 Task: Search one way flight ticket for 5 adults, 2 children, 1 infant in seat and 1 infant on lap in economy from Burlington: Burlington International Airport to New Bern: Coastal Carolina Regional Airport (was Craven County Regional) on 8-4-2023. Choice of flights is Alaska. Number of bags: 2 carry on bags. Price is upto 78000. Outbound departure time preference is 11:15.
Action: Mouse moved to (248, 311)
Screenshot: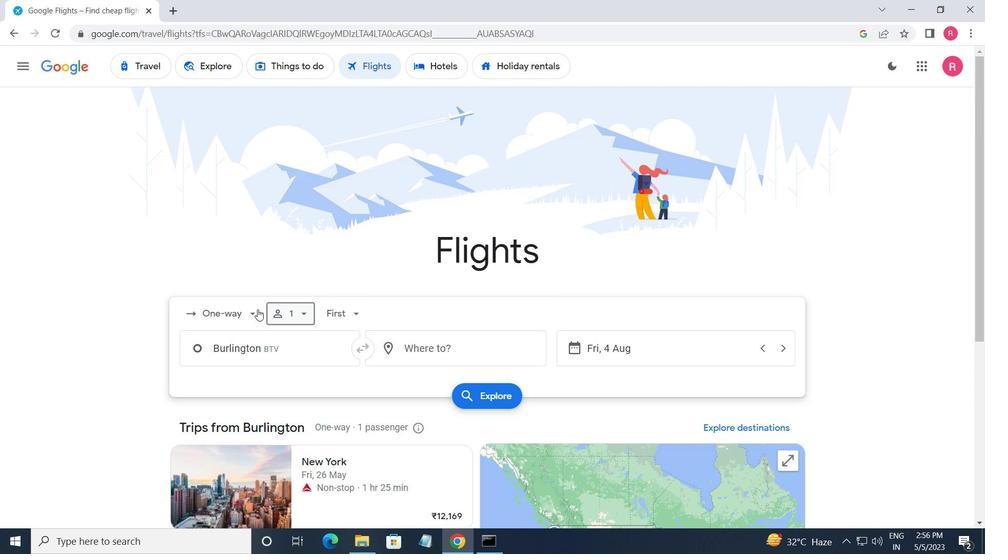 
Action: Mouse pressed left at (248, 311)
Screenshot: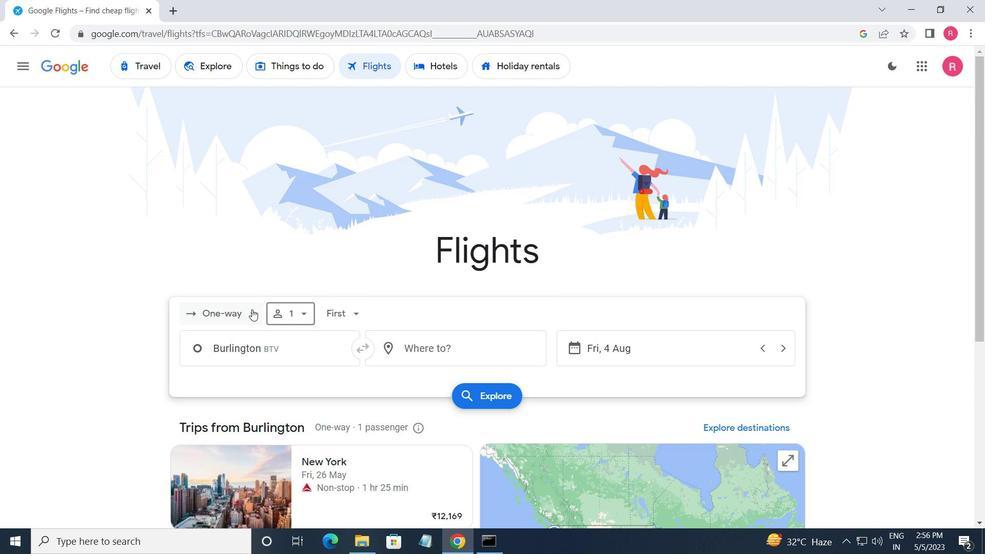 
Action: Mouse moved to (252, 370)
Screenshot: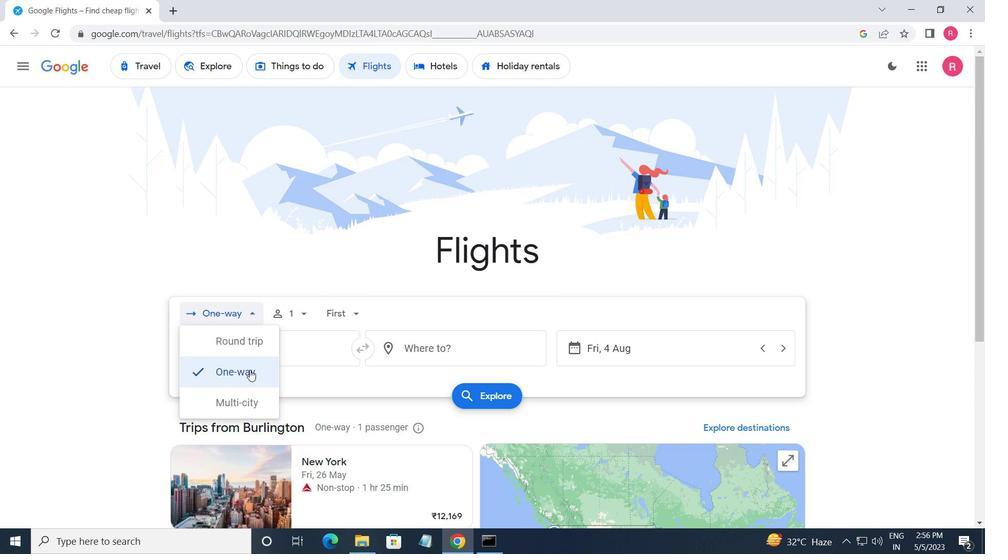 
Action: Mouse pressed left at (252, 370)
Screenshot: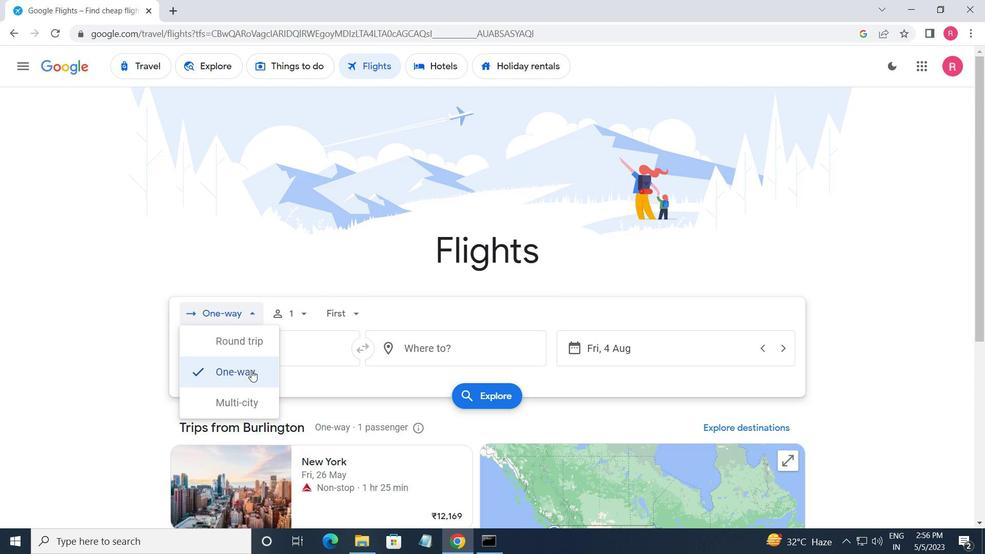 
Action: Mouse moved to (289, 315)
Screenshot: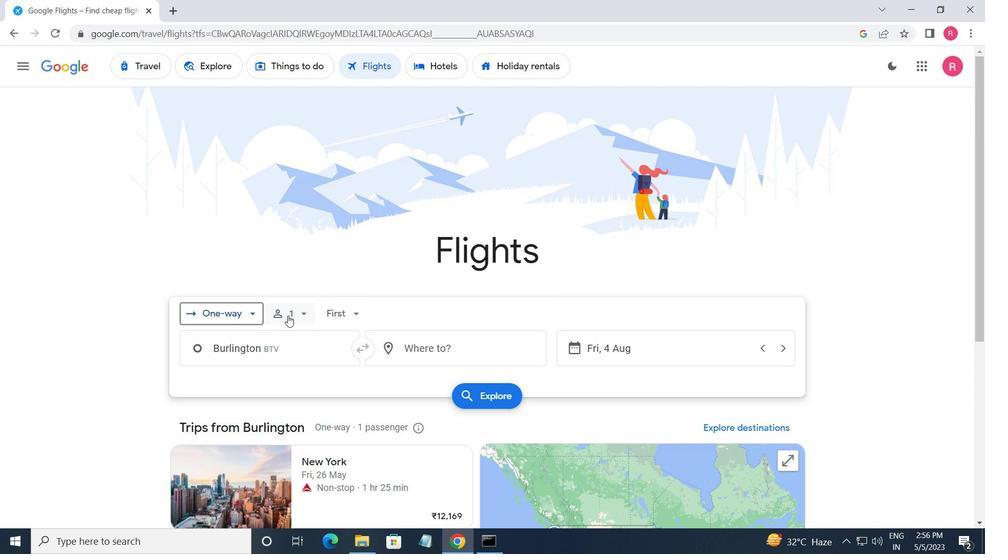 
Action: Mouse pressed left at (289, 315)
Screenshot: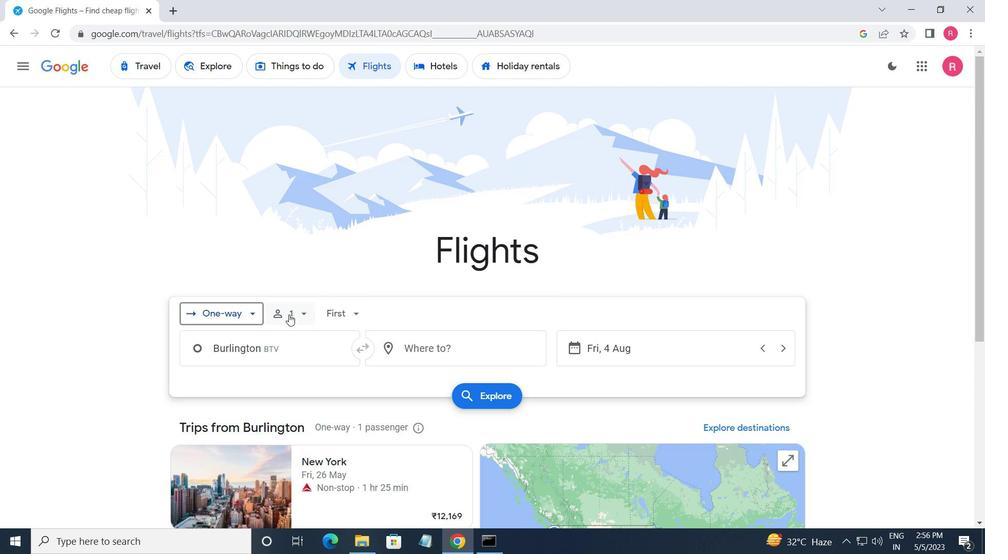 
Action: Mouse moved to (408, 347)
Screenshot: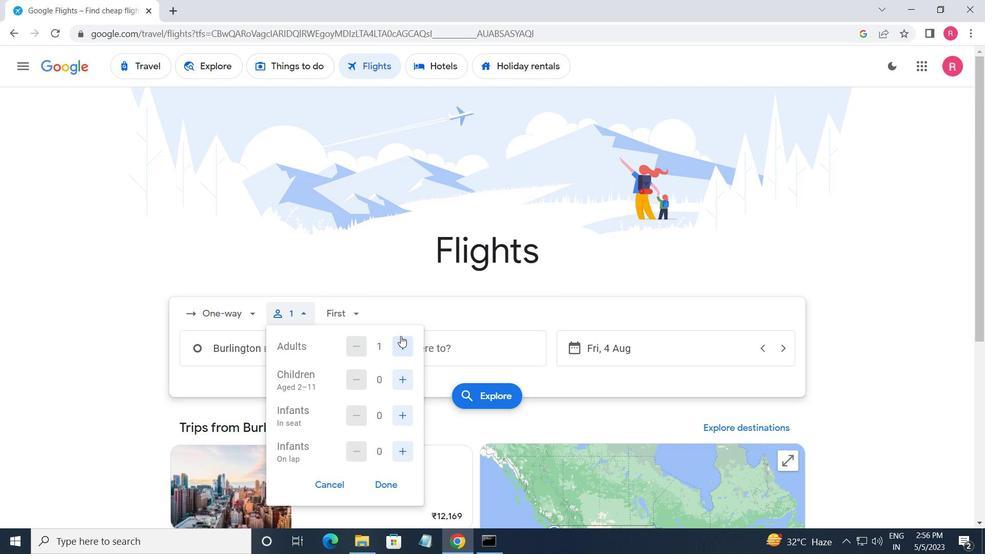 
Action: Mouse pressed left at (408, 347)
Screenshot: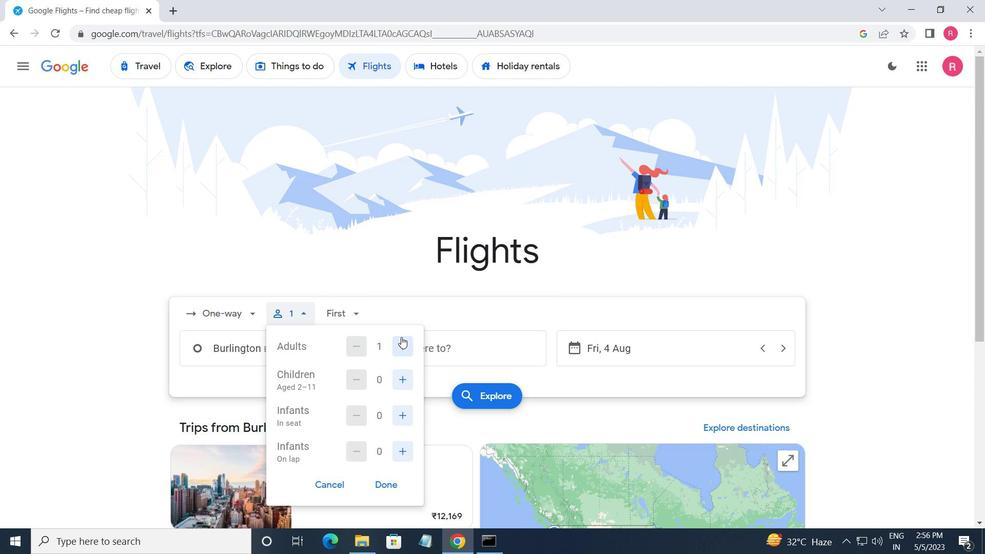 
Action: Mouse pressed left at (408, 347)
Screenshot: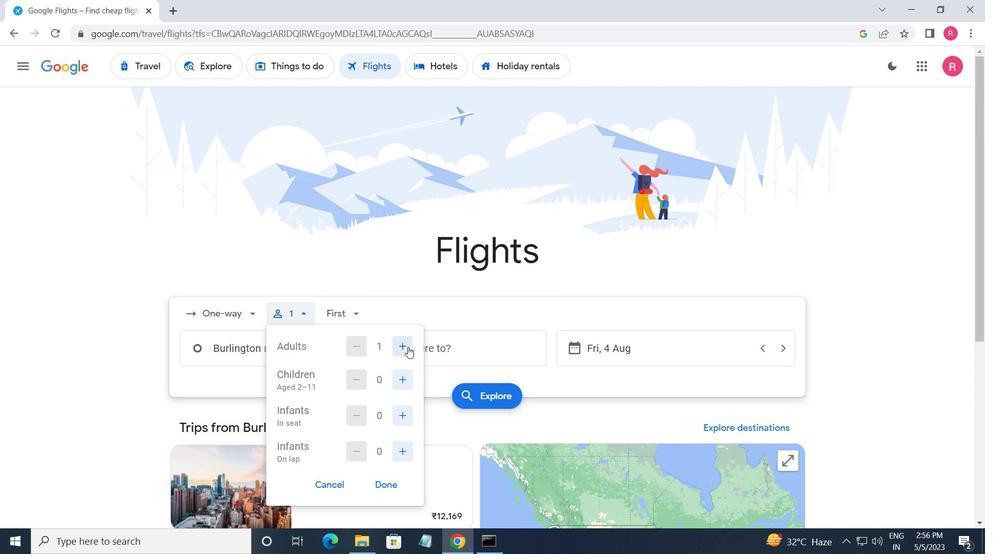 
Action: Mouse pressed left at (408, 347)
Screenshot: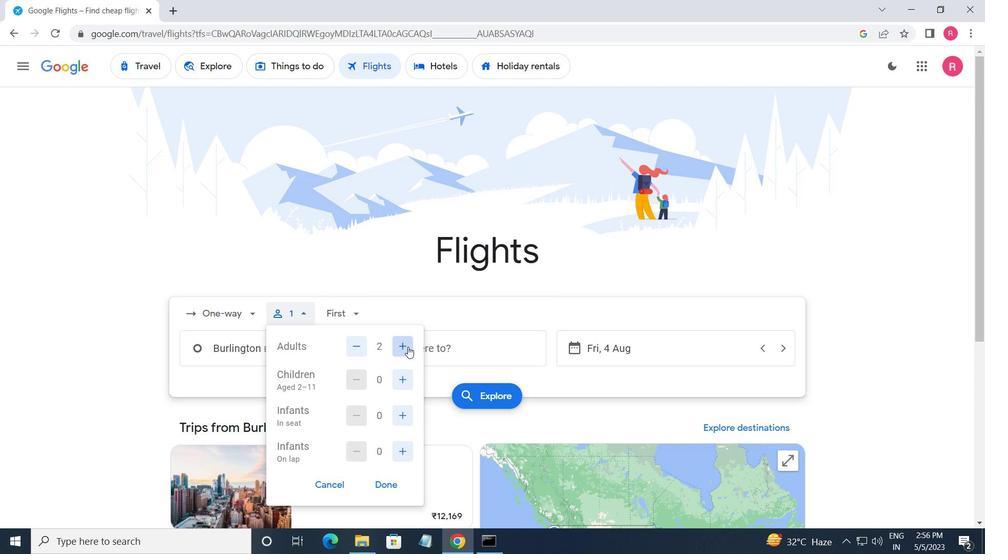
Action: Mouse pressed left at (408, 347)
Screenshot: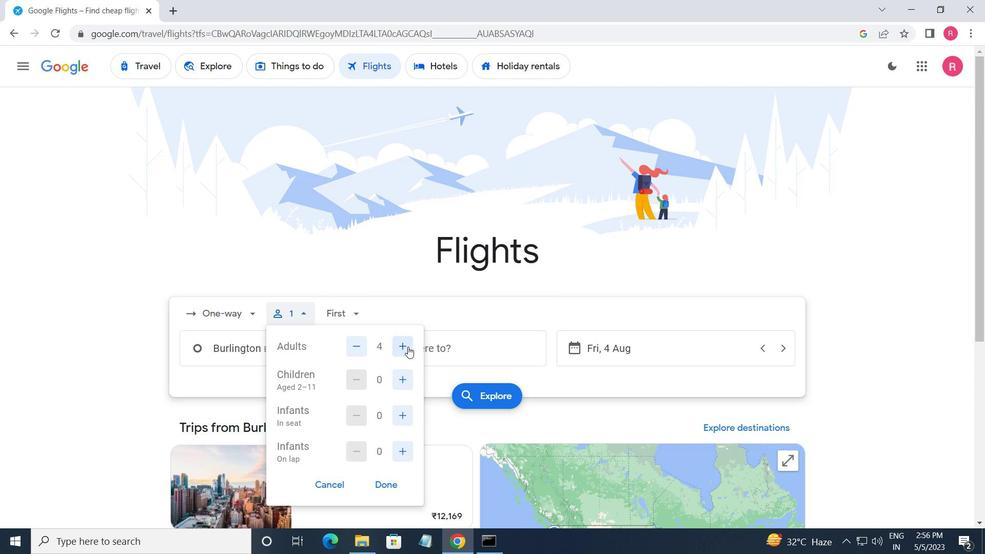 
Action: Mouse moved to (398, 381)
Screenshot: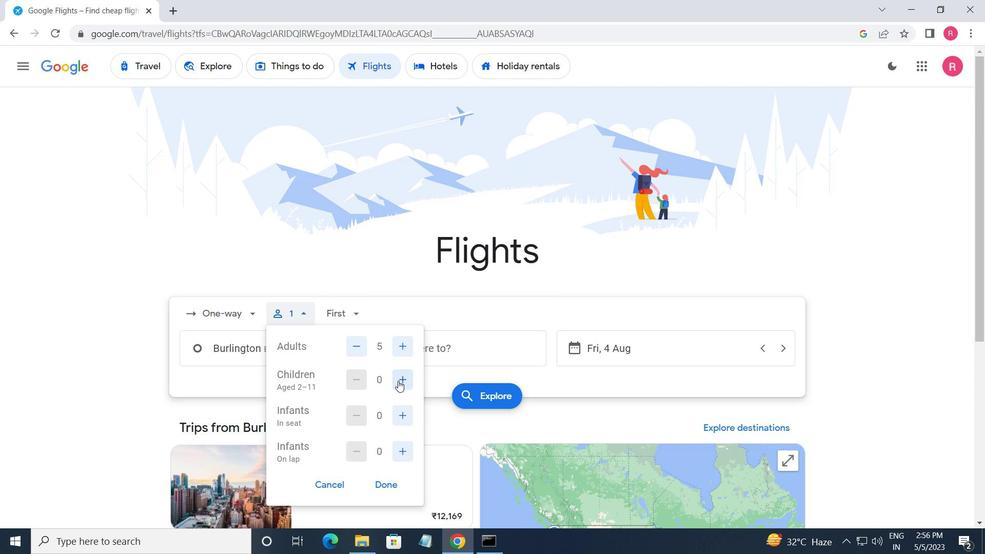 
Action: Mouse pressed left at (398, 381)
Screenshot: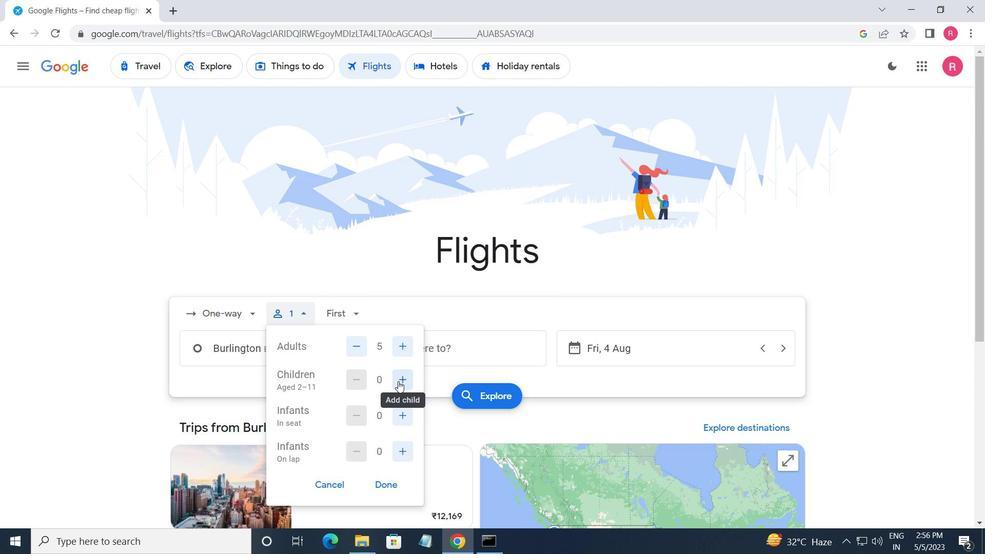 
Action: Mouse pressed left at (398, 381)
Screenshot: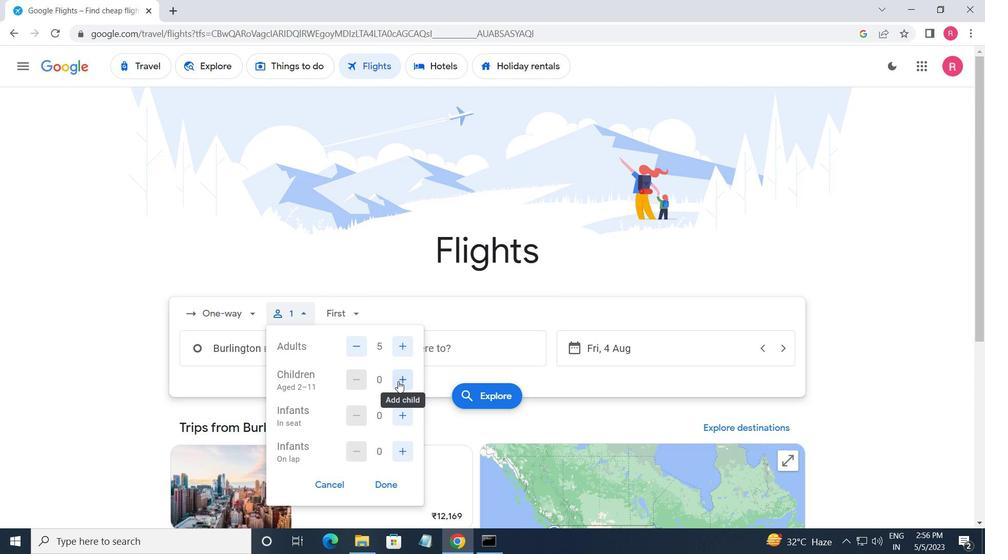 
Action: Mouse moved to (398, 417)
Screenshot: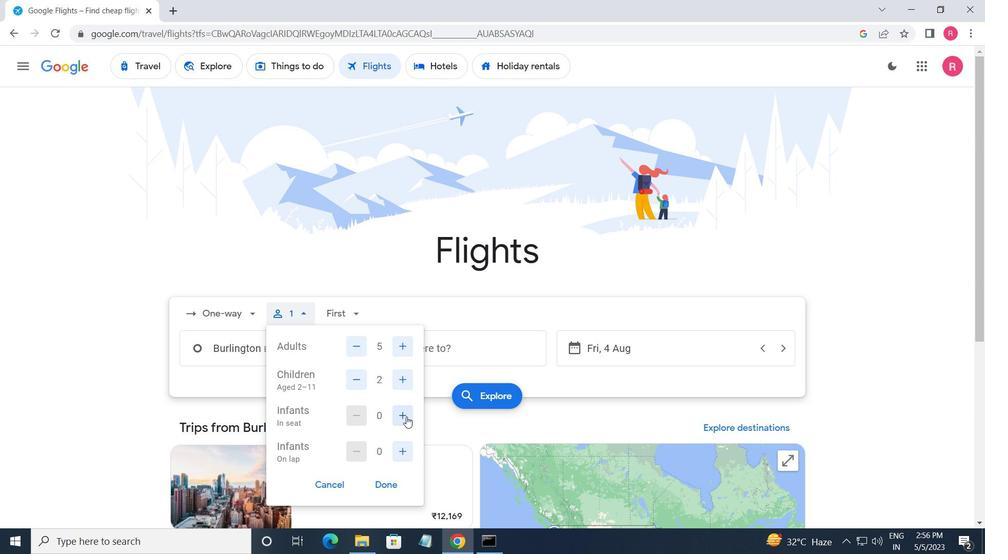 
Action: Mouse pressed left at (398, 417)
Screenshot: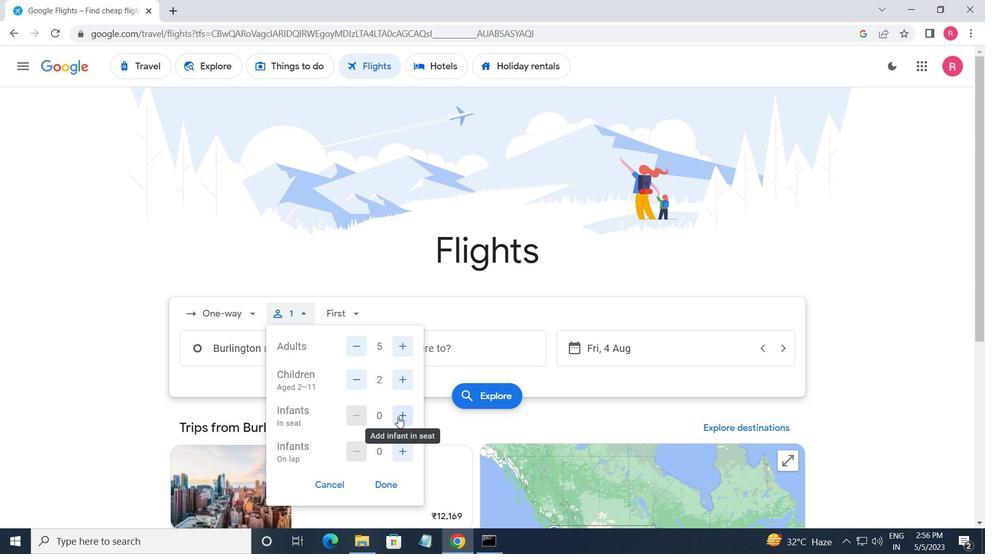 
Action: Mouse moved to (400, 455)
Screenshot: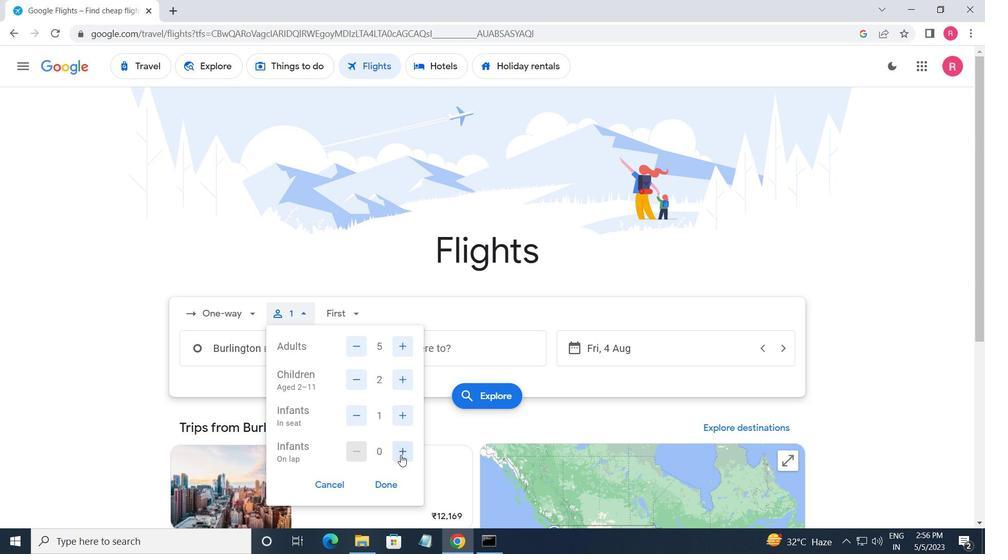 
Action: Mouse pressed left at (400, 455)
Screenshot: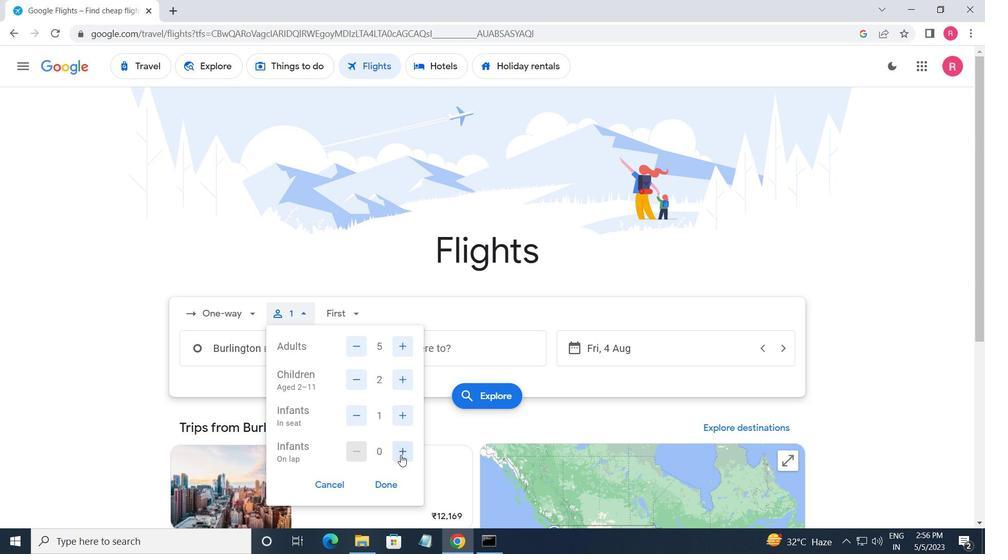 
Action: Mouse moved to (390, 481)
Screenshot: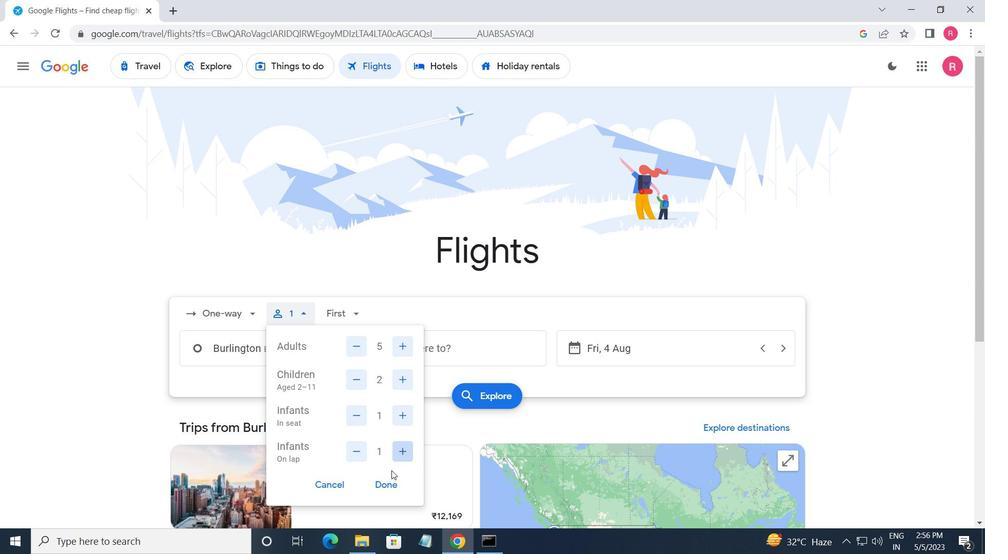 
Action: Mouse pressed left at (390, 481)
Screenshot: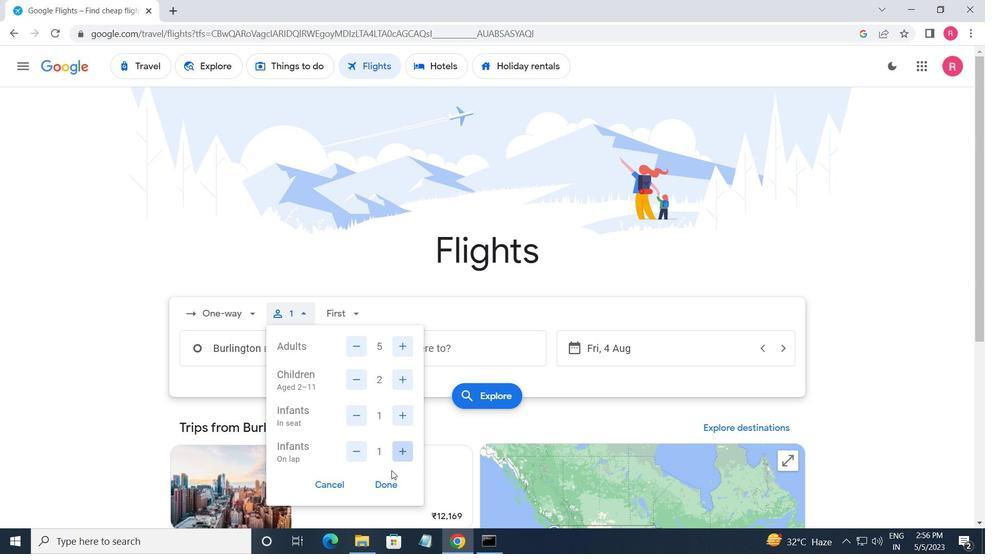 
Action: Mouse moved to (349, 320)
Screenshot: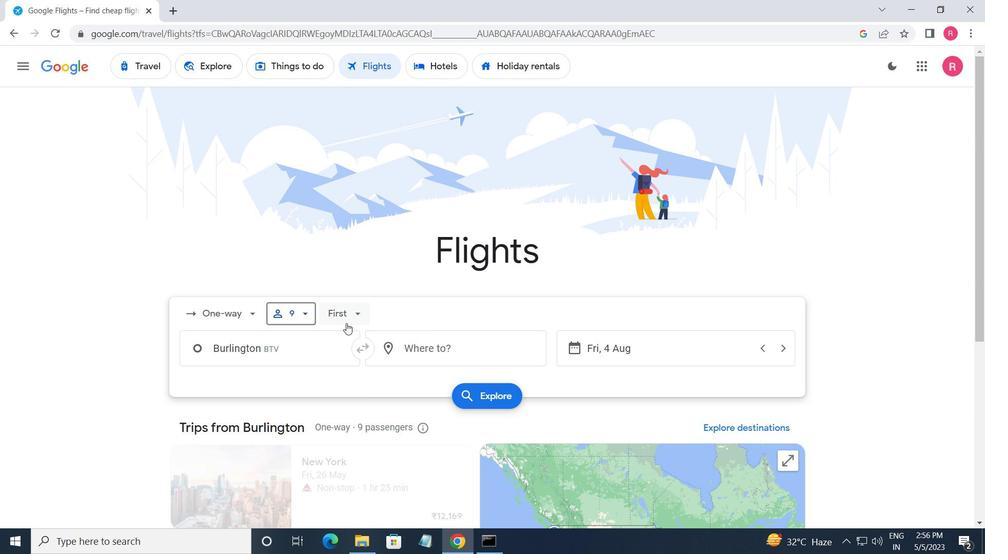 
Action: Mouse pressed left at (349, 320)
Screenshot: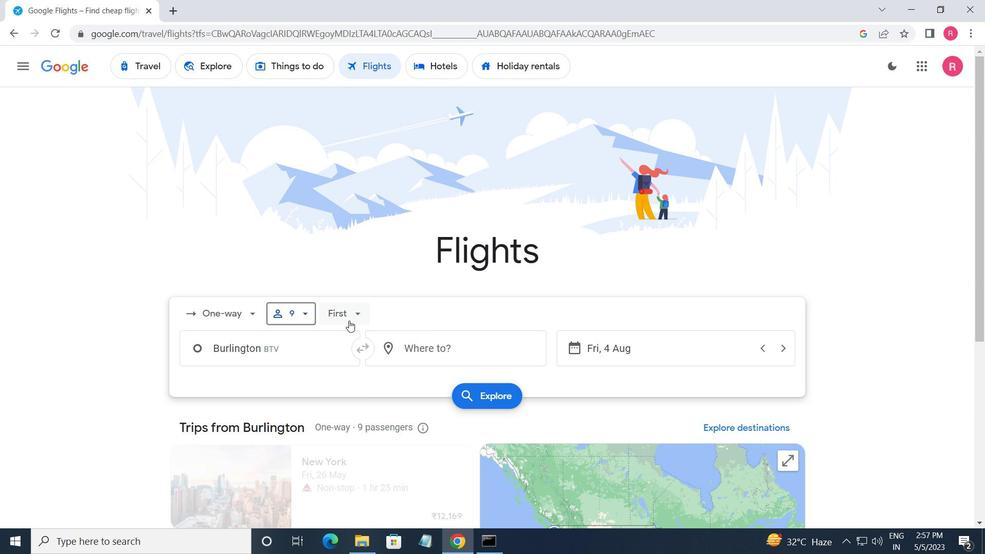 
Action: Mouse moved to (367, 335)
Screenshot: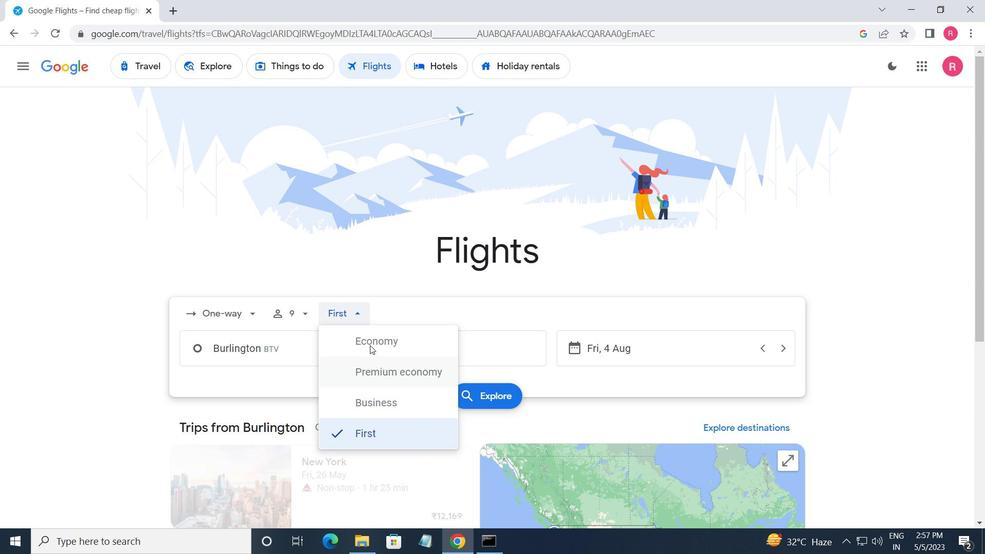 
Action: Mouse pressed left at (367, 335)
Screenshot: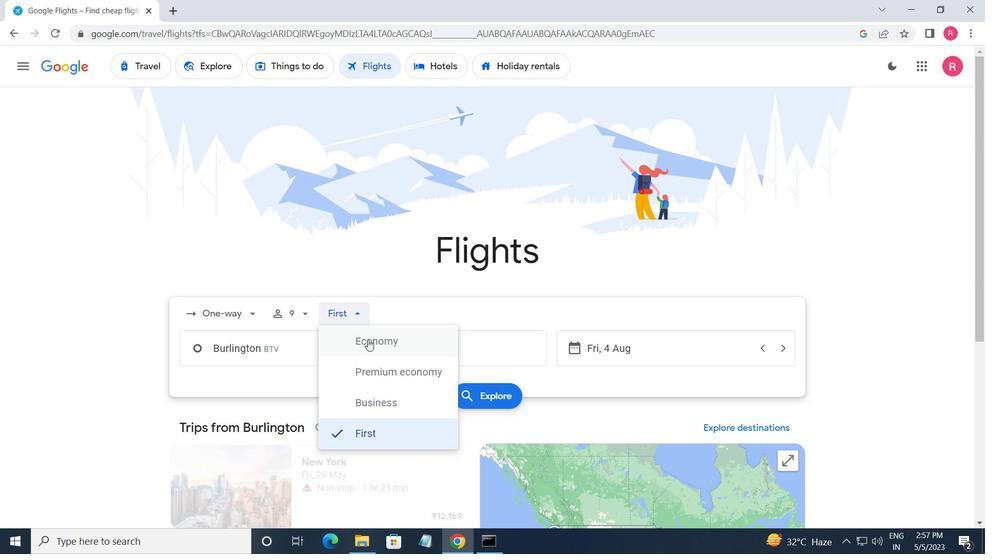 
Action: Mouse moved to (317, 351)
Screenshot: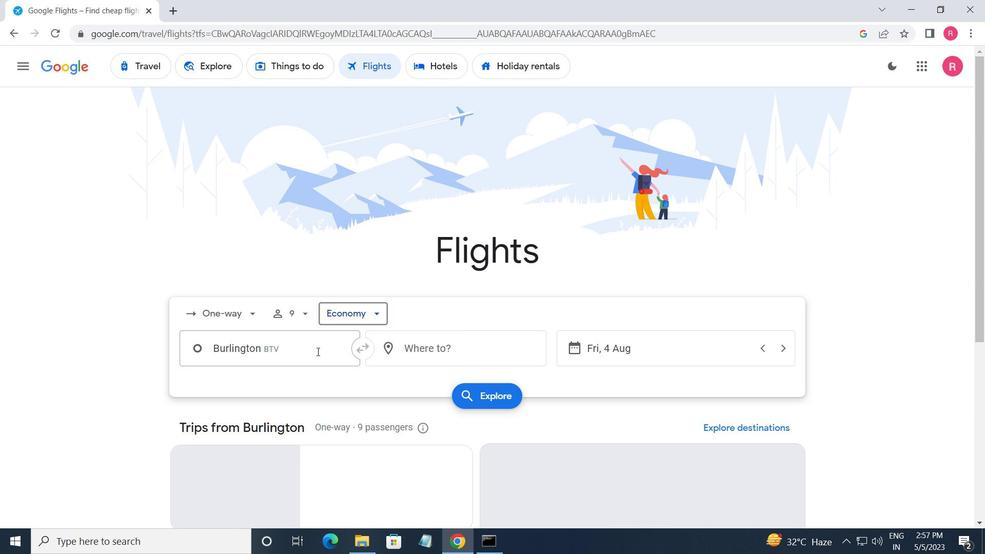 
Action: Mouse pressed left at (317, 351)
Screenshot: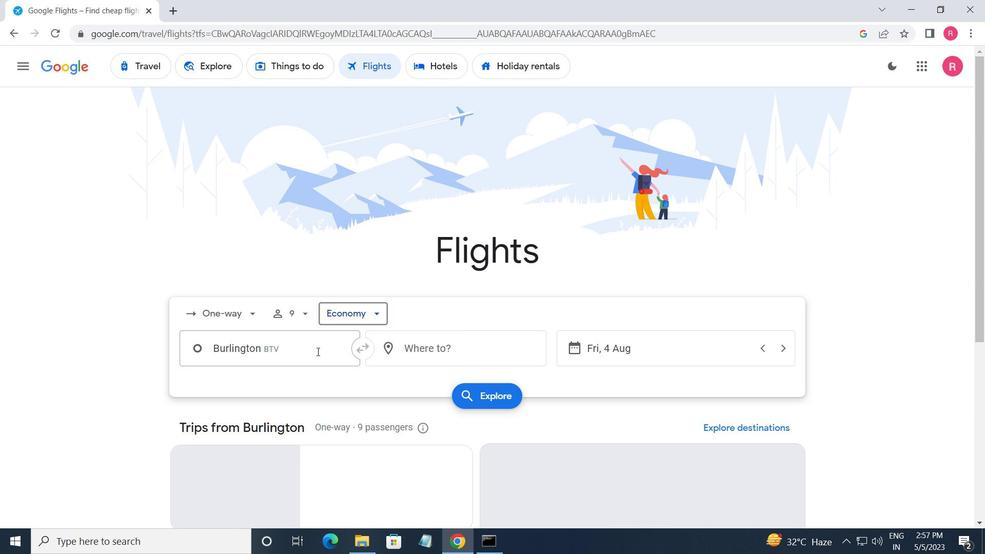 
Action: Key pressed <Key.shift>BURLINGTOB<Key.backspace>N
Screenshot: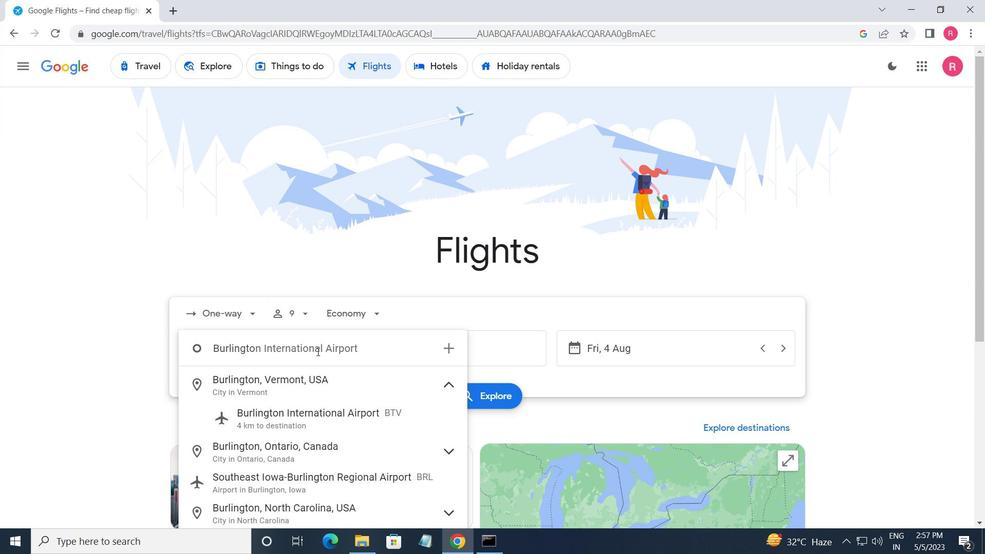 
Action: Mouse moved to (302, 420)
Screenshot: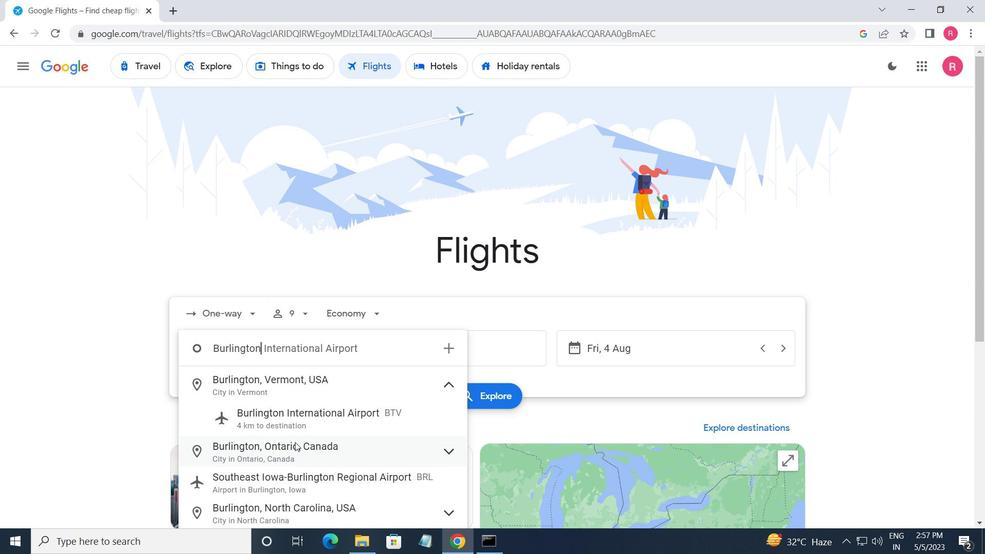 
Action: Mouse pressed left at (302, 420)
Screenshot: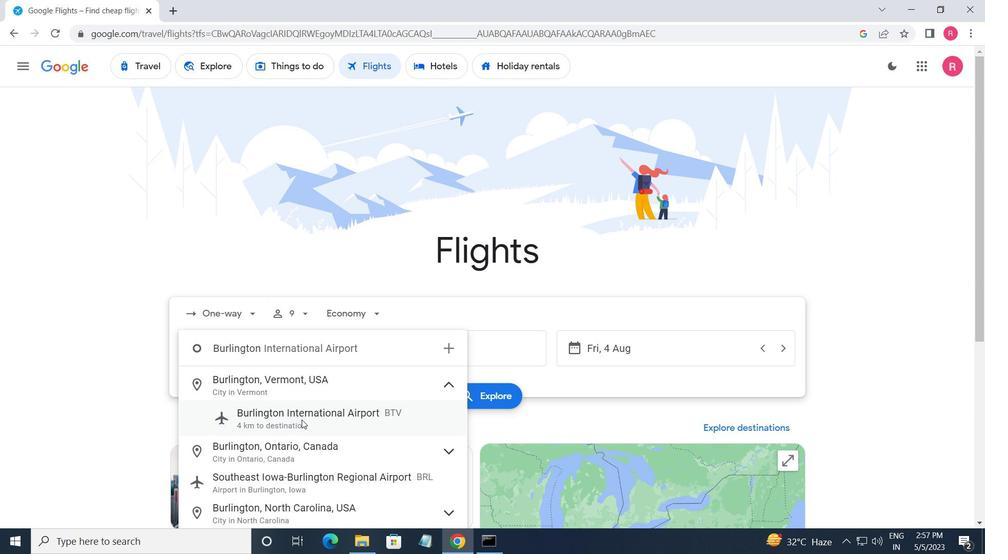 
Action: Mouse moved to (437, 350)
Screenshot: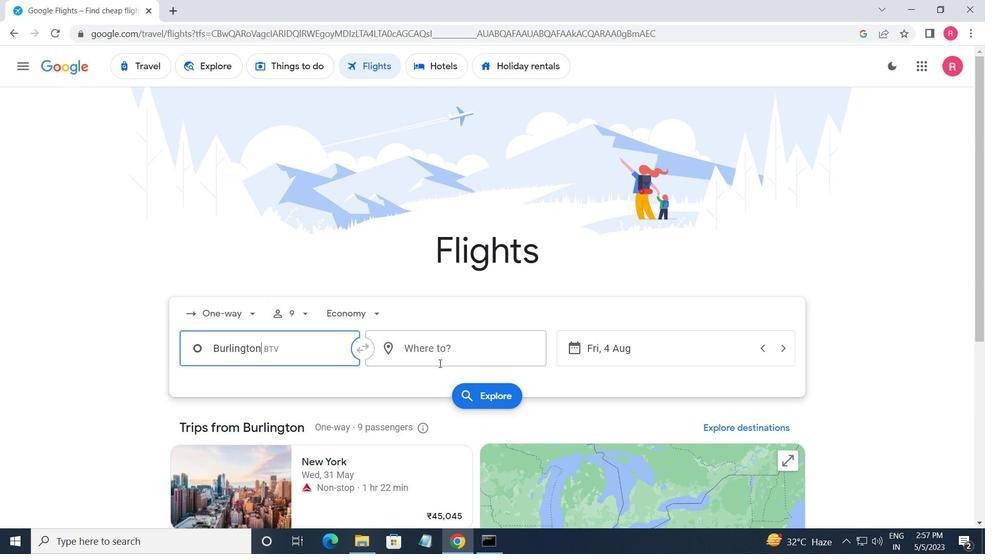 
Action: Mouse pressed left at (437, 350)
Screenshot: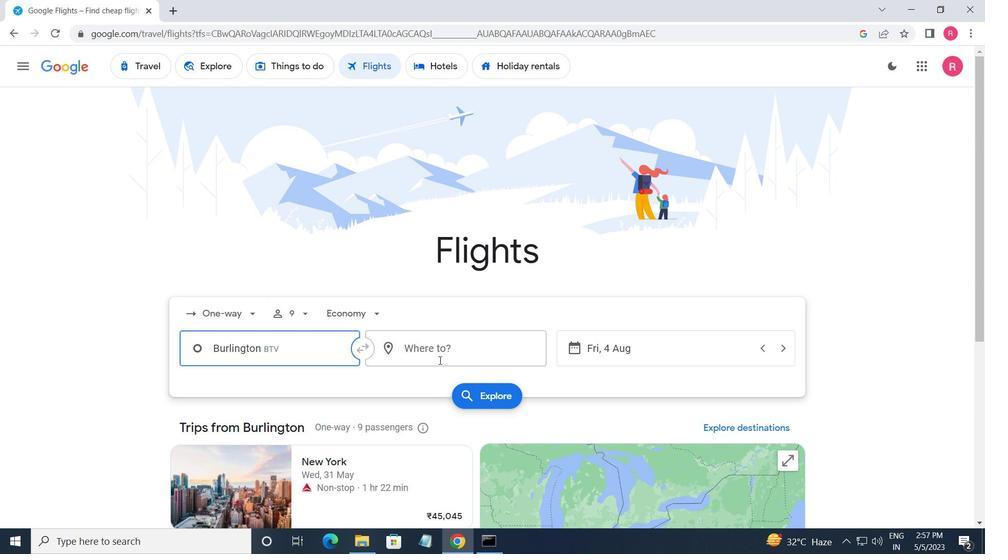 
Action: Mouse moved to (391, 327)
Screenshot: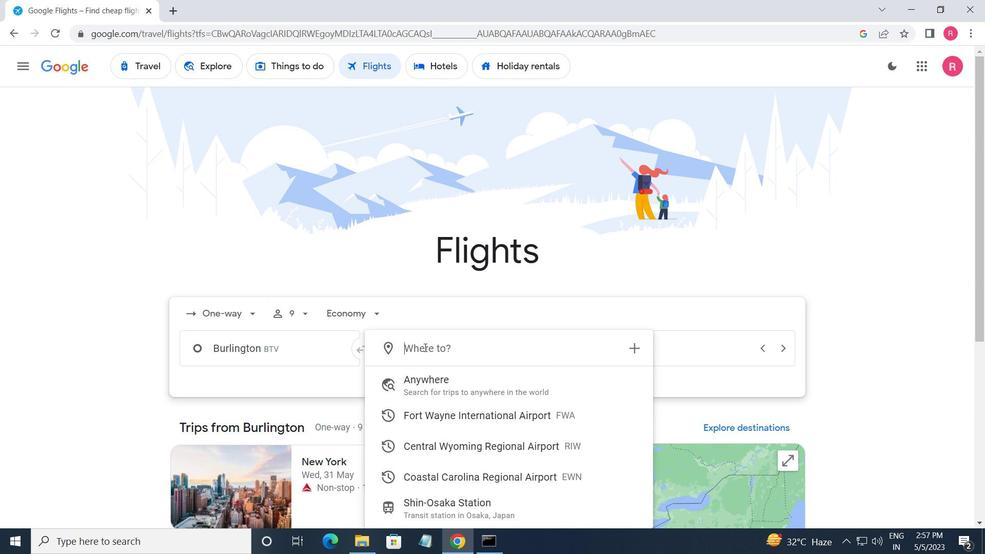 
Action: Key pressed <Key.shift_r>NEW<Key.space><Key.shift>BERN
Screenshot: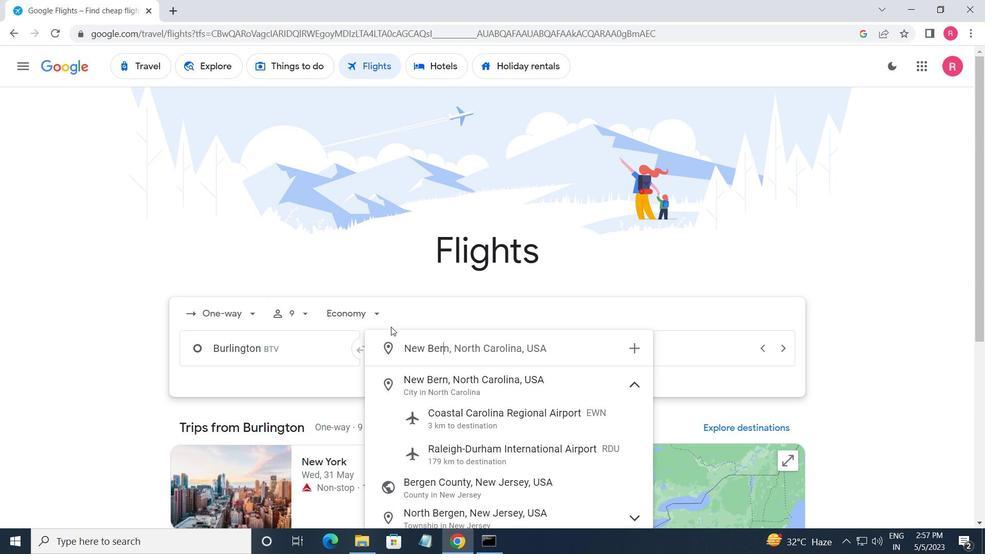 
Action: Mouse moved to (477, 422)
Screenshot: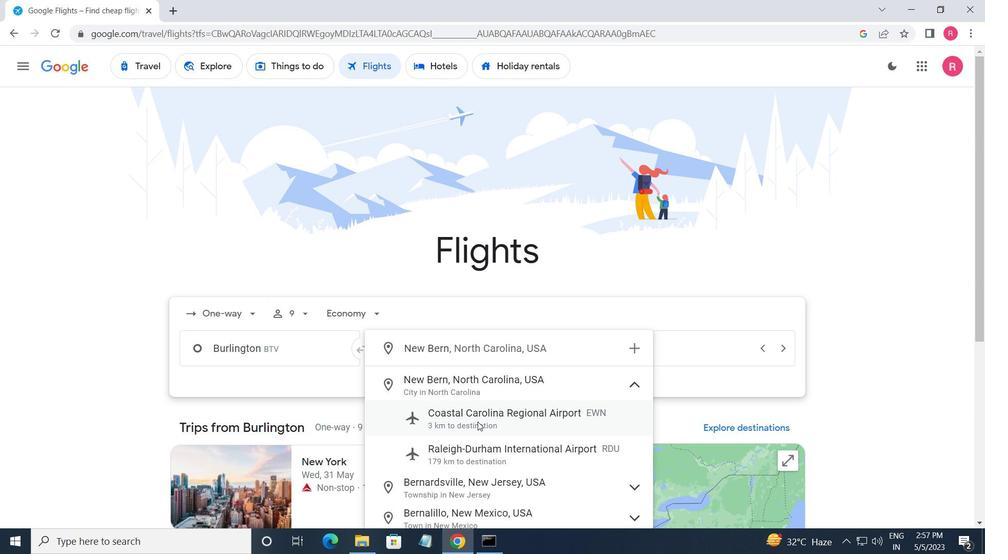 
Action: Mouse pressed left at (477, 422)
Screenshot: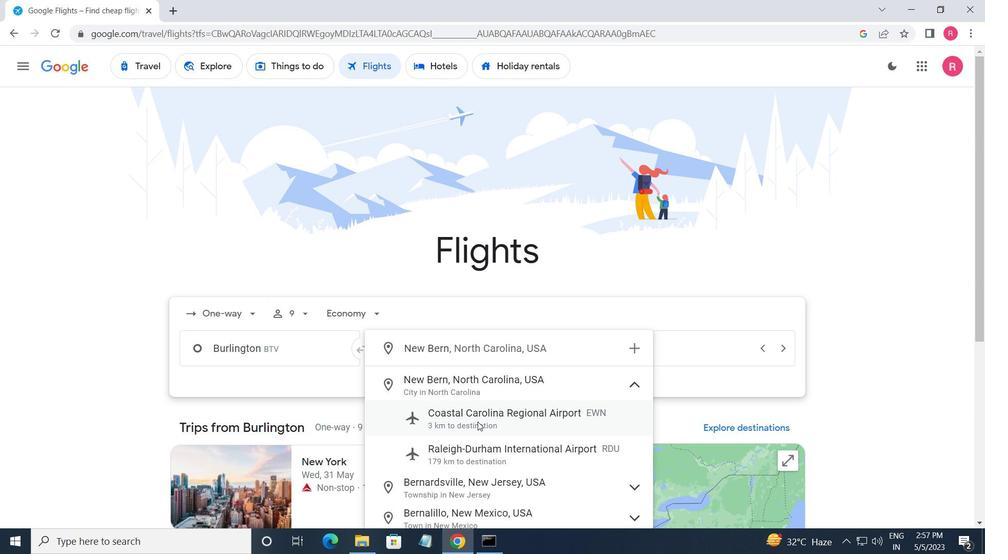 
Action: Mouse moved to (649, 341)
Screenshot: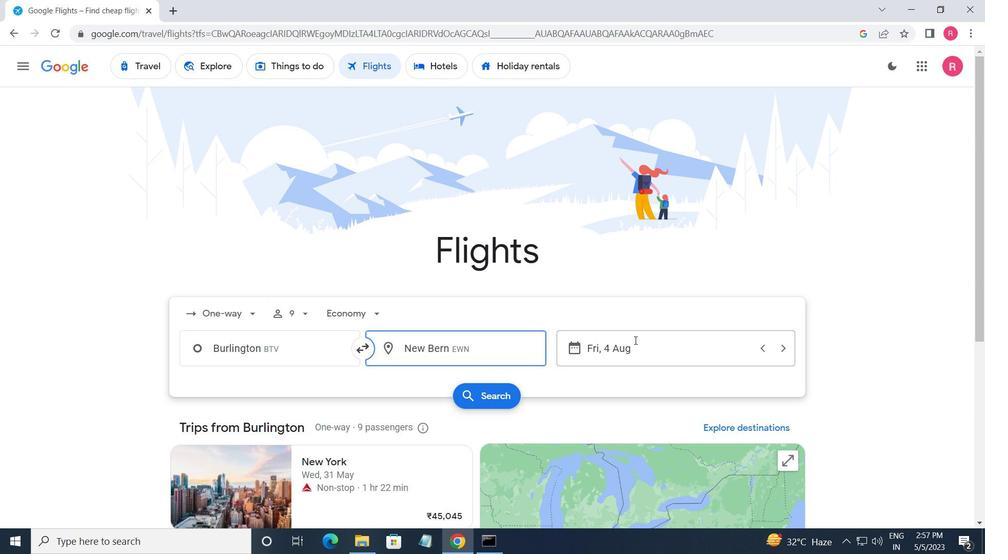 
Action: Mouse pressed left at (649, 341)
Screenshot: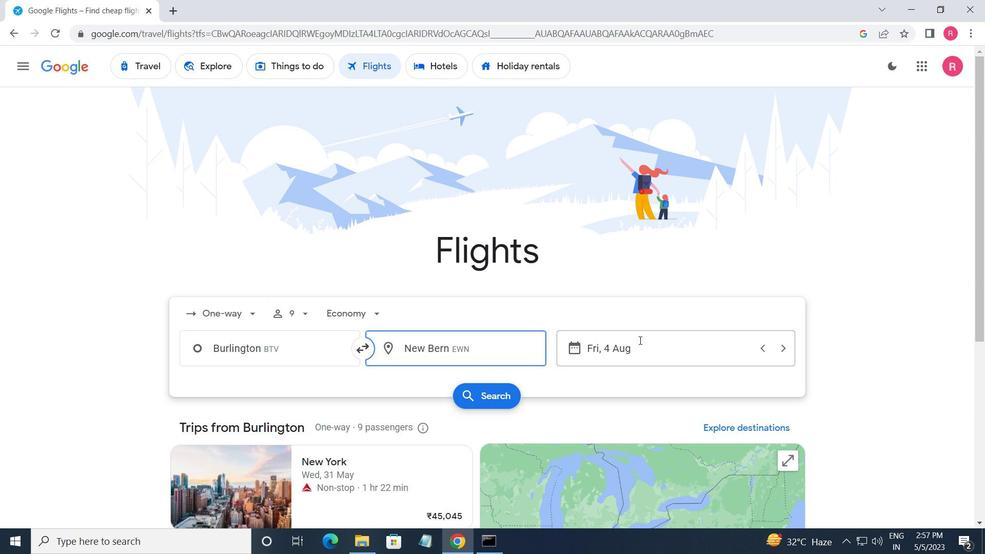 
Action: Mouse moved to (493, 293)
Screenshot: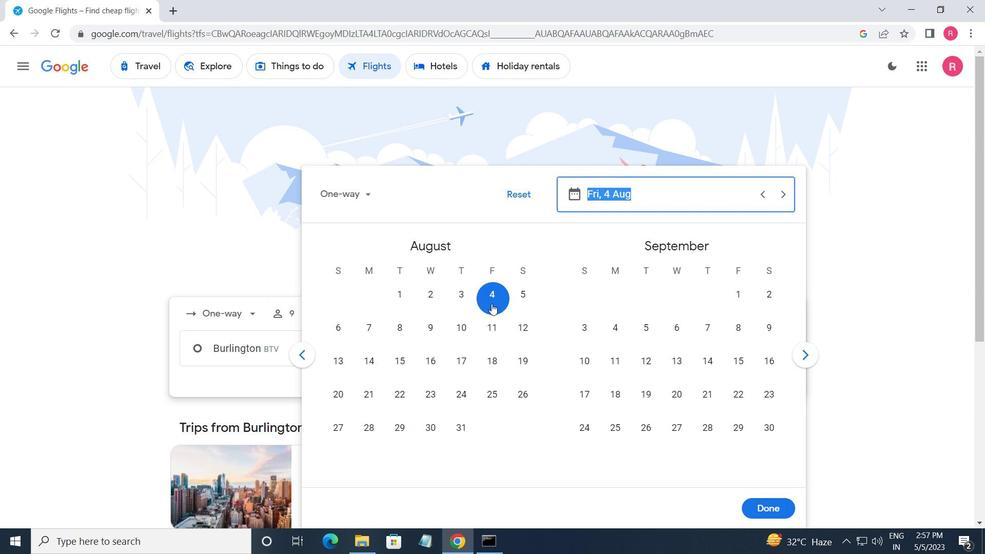 
Action: Mouse pressed left at (493, 293)
Screenshot: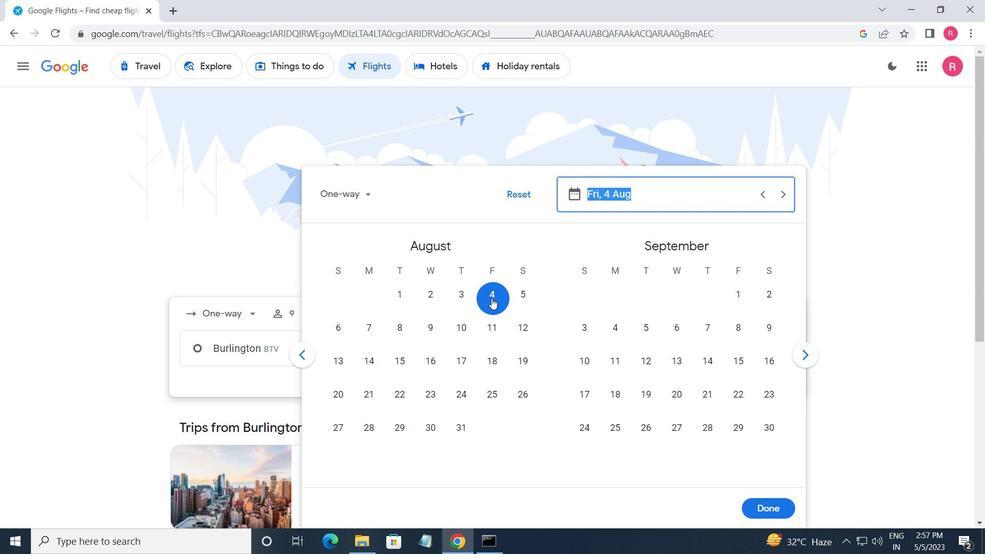 
Action: Mouse moved to (754, 504)
Screenshot: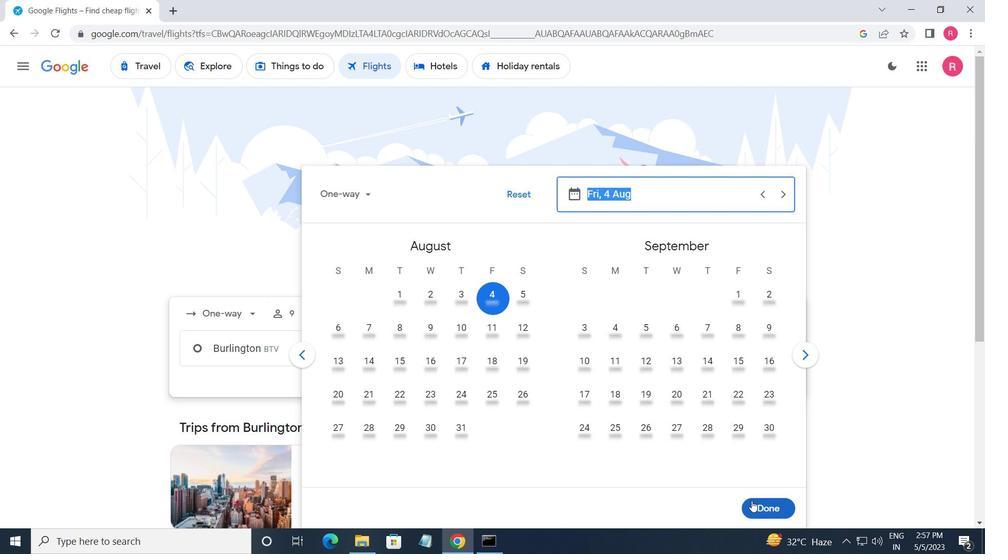 
Action: Mouse pressed left at (754, 504)
Screenshot: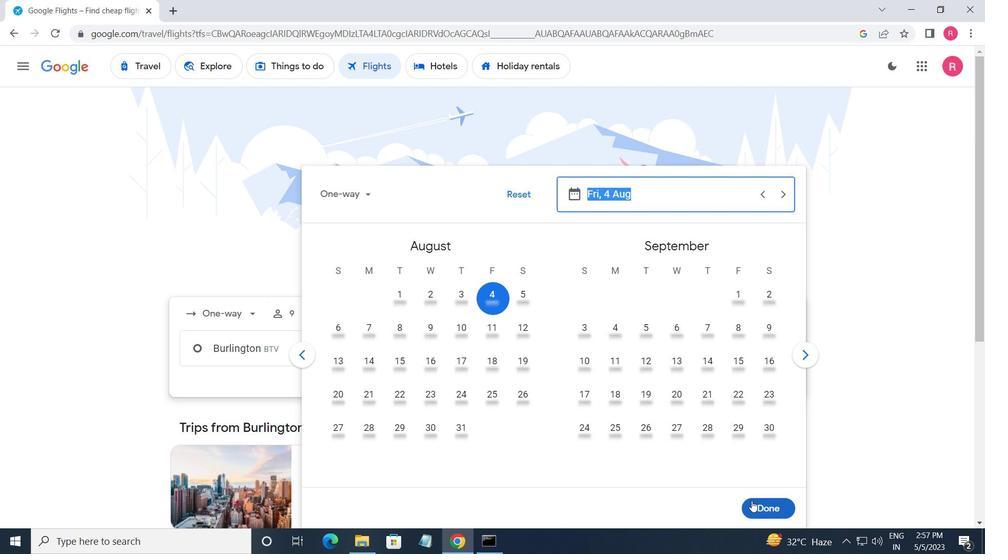 
Action: Mouse moved to (492, 398)
Screenshot: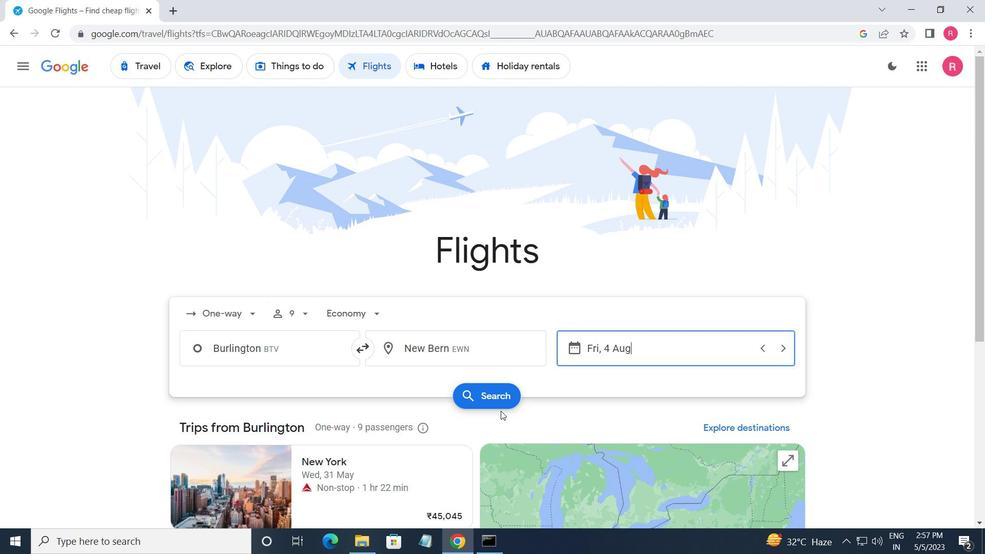 
Action: Mouse pressed left at (492, 398)
Screenshot: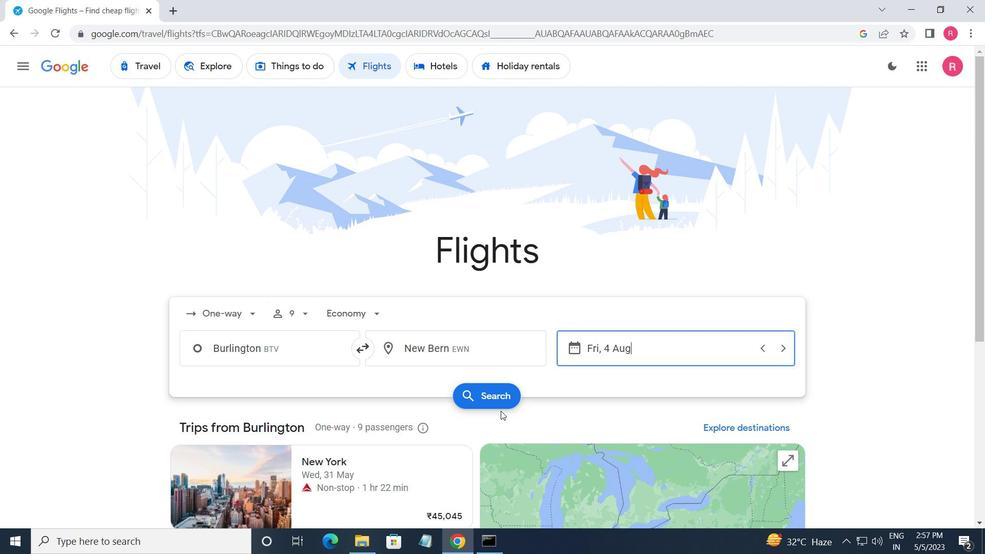 
Action: Mouse moved to (189, 183)
Screenshot: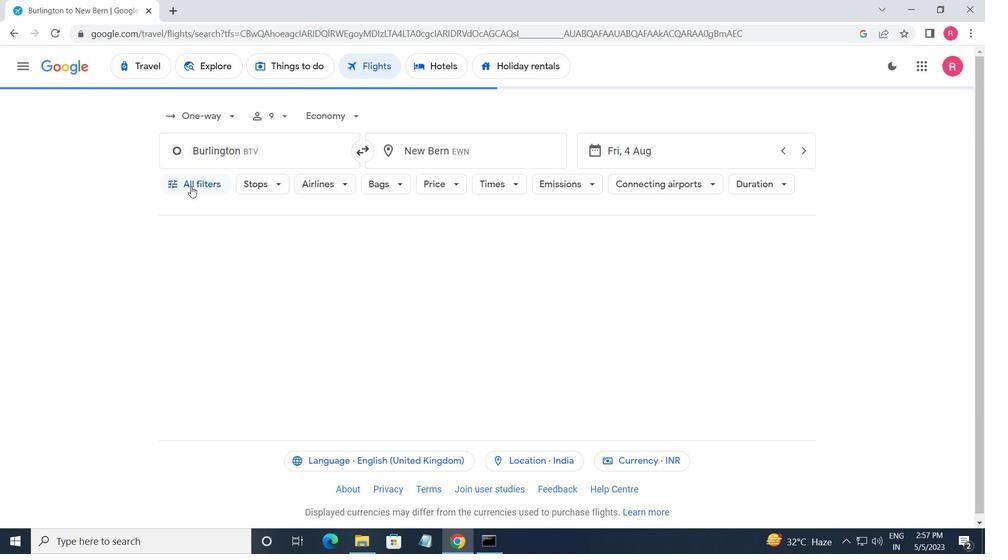 
Action: Mouse pressed left at (189, 183)
Screenshot: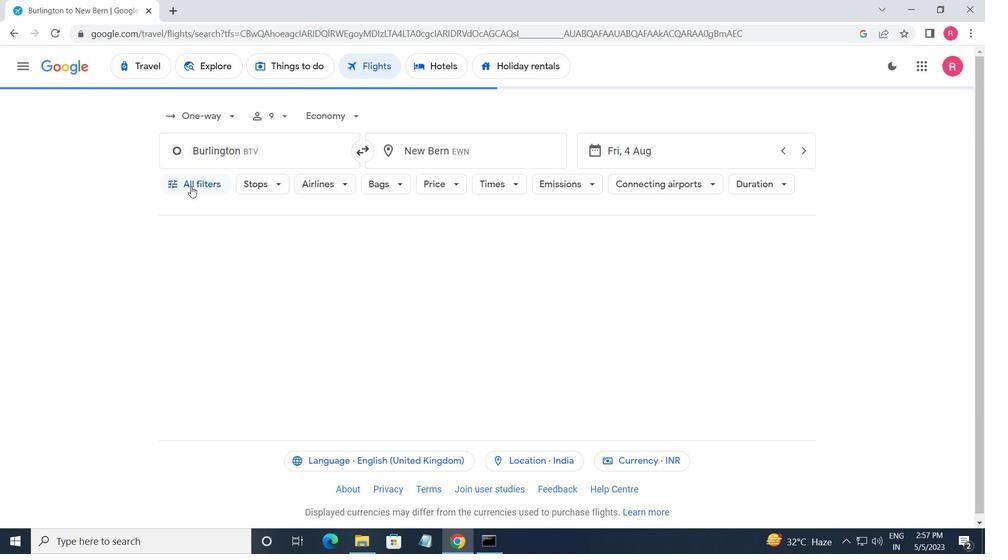
Action: Mouse moved to (231, 330)
Screenshot: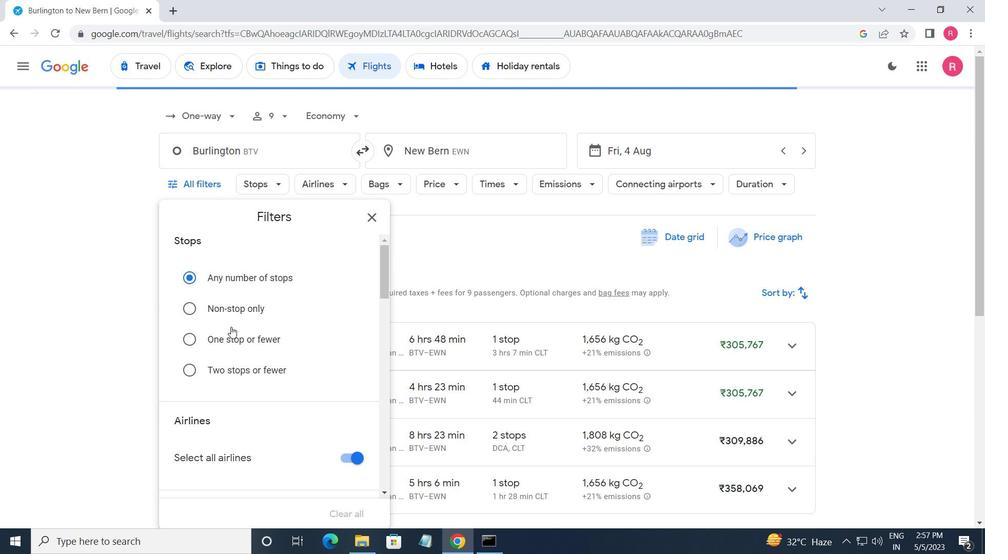
Action: Mouse scrolled (231, 329) with delta (0, 0)
Screenshot: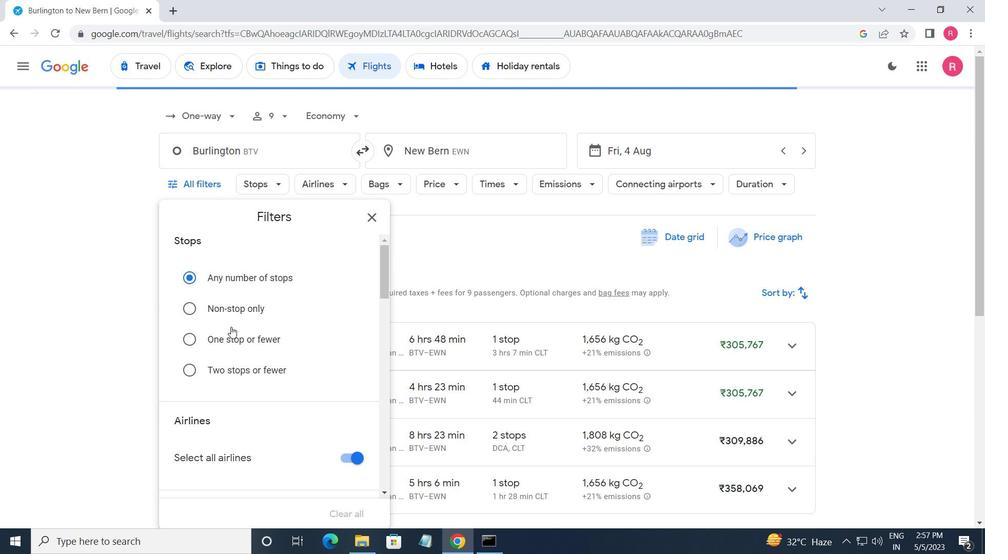 
Action: Mouse moved to (231, 332)
Screenshot: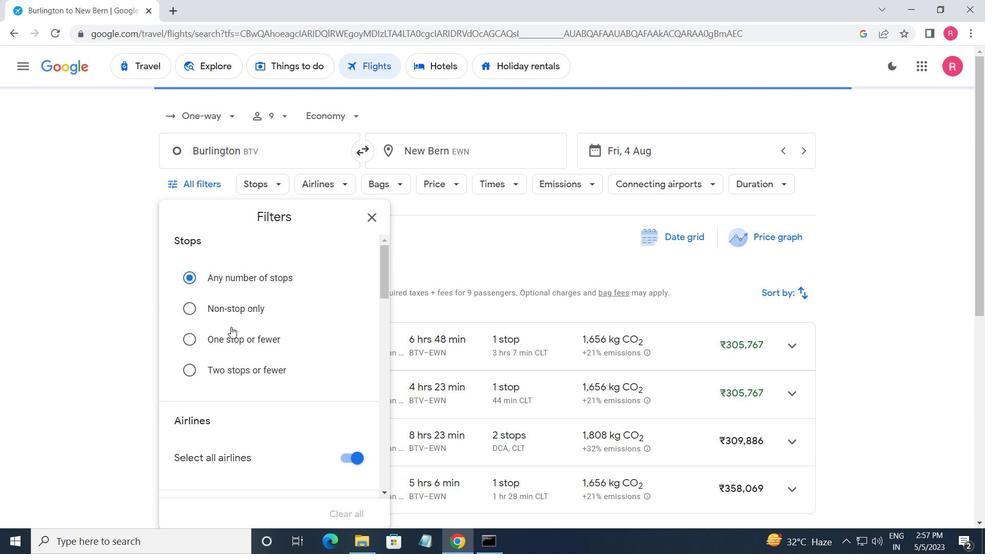 
Action: Mouse scrolled (231, 332) with delta (0, 0)
Screenshot: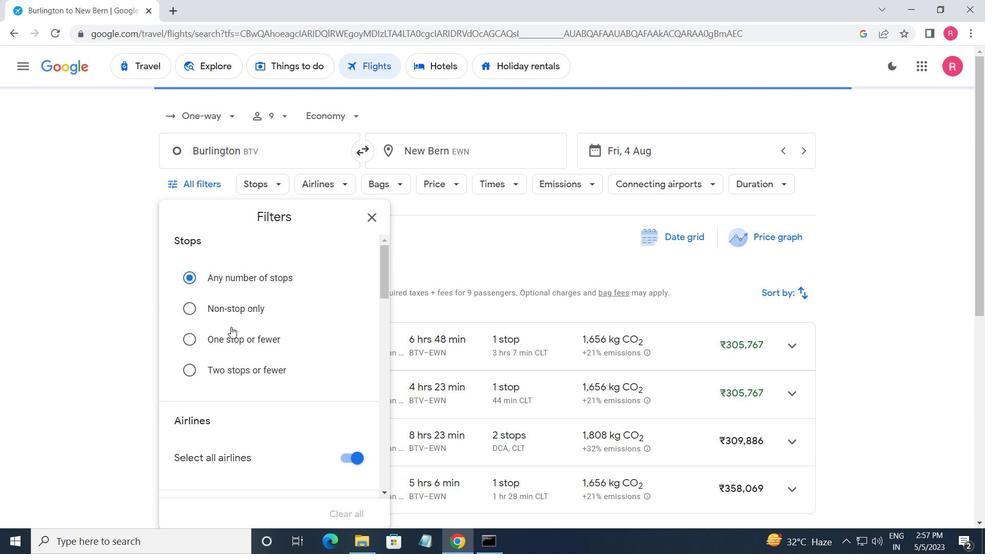 
Action: Mouse moved to (231, 333)
Screenshot: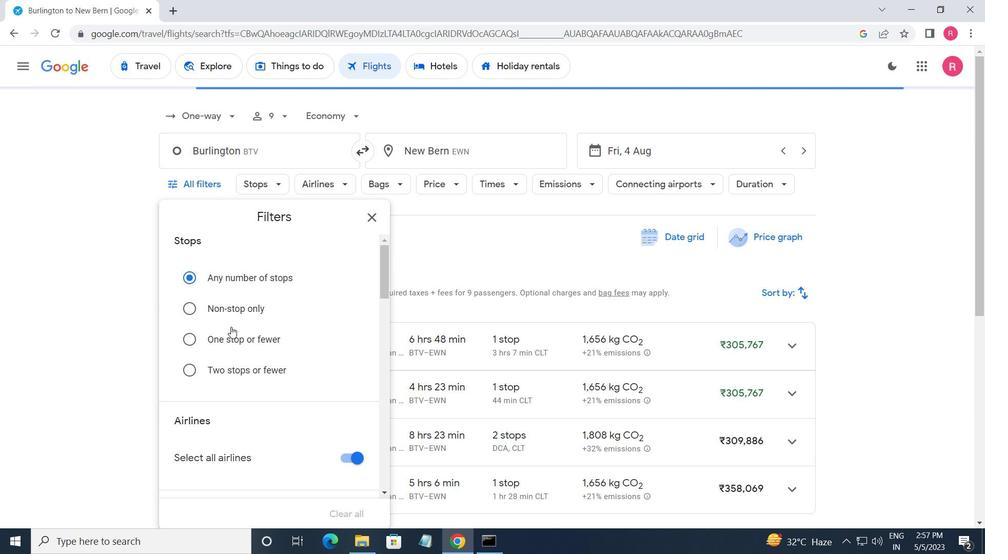 
Action: Mouse scrolled (231, 332) with delta (0, 0)
Screenshot: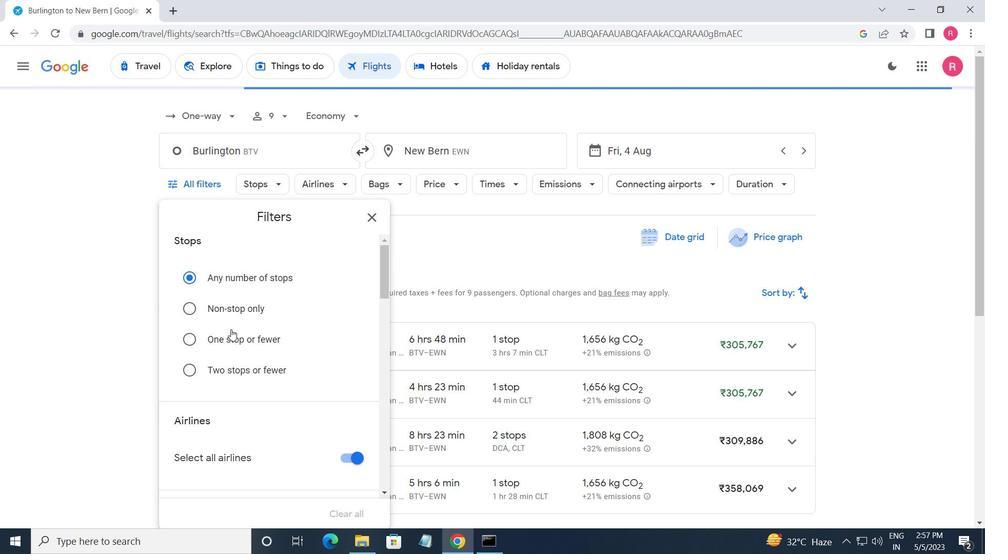
Action: Mouse moved to (232, 337)
Screenshot: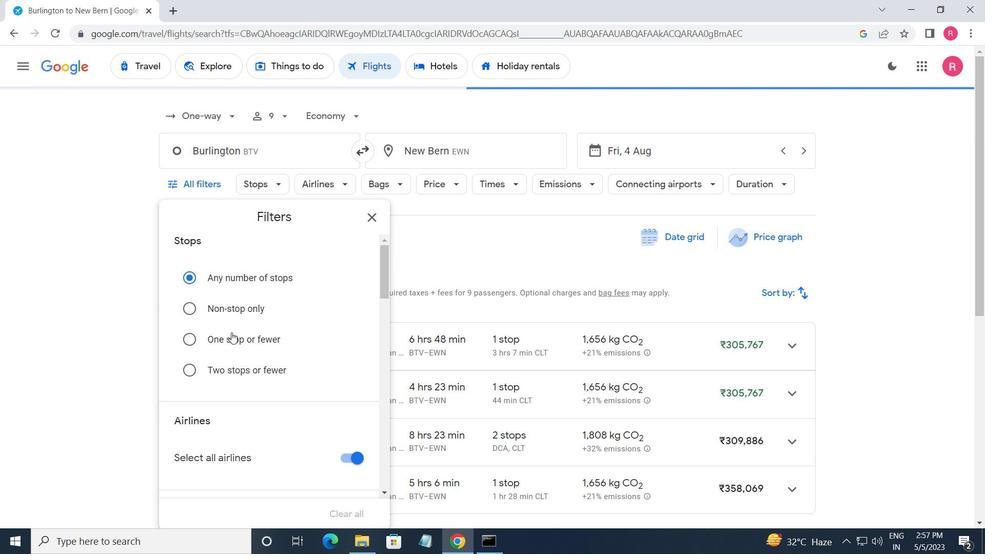 
Action: Mouse scrolled (232, 336) with delta (0, 0)
Screenshot: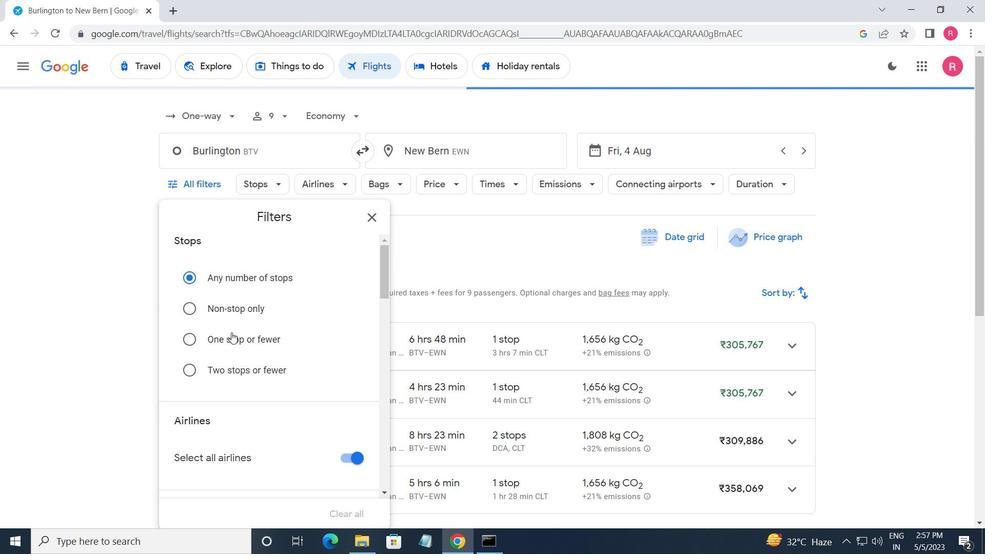 
Action: Mouse moved to (233, 337)
Screenshot: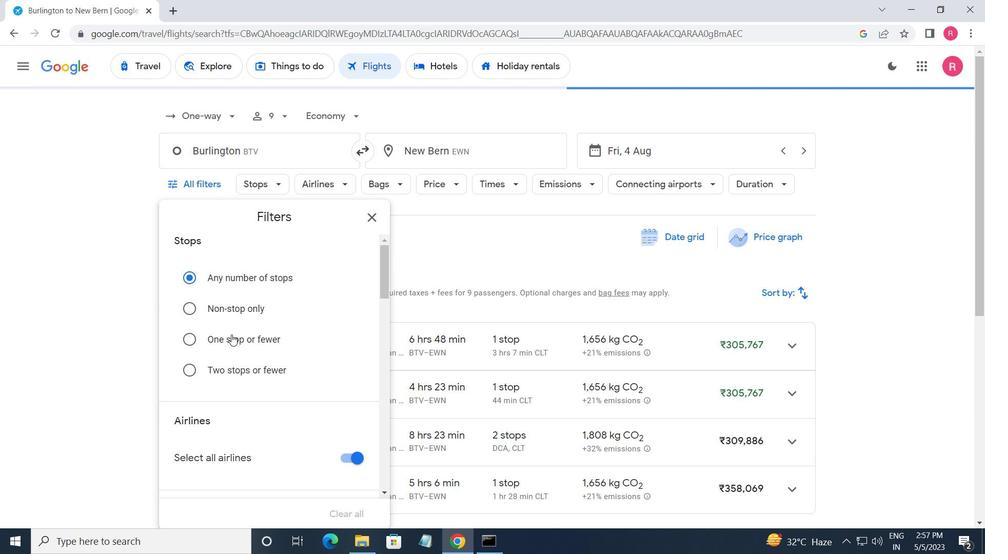 
Action: Mouse scrolled (233, 337) with delta (0, 0)
Screenshot: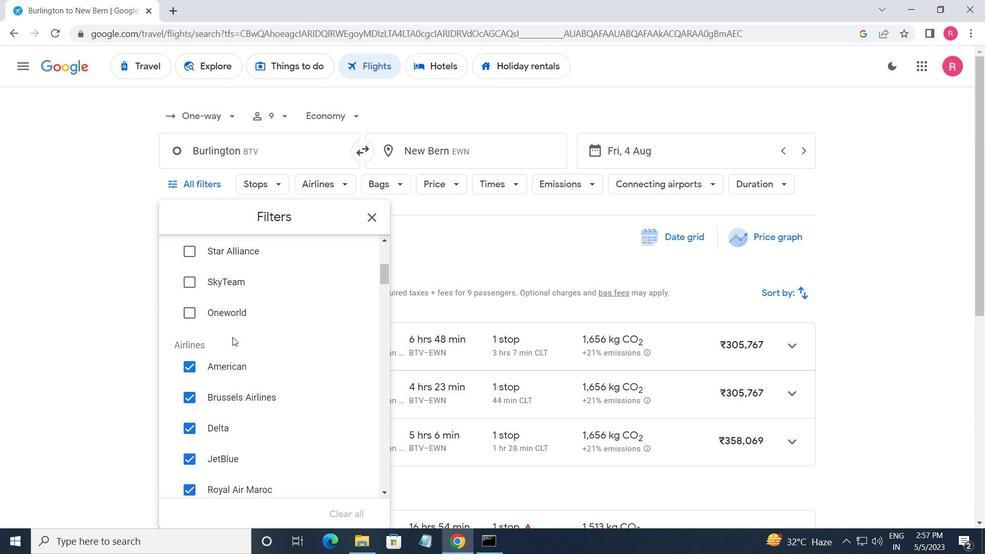 
Action: Mouse moved to (247, 400)
Screenshot: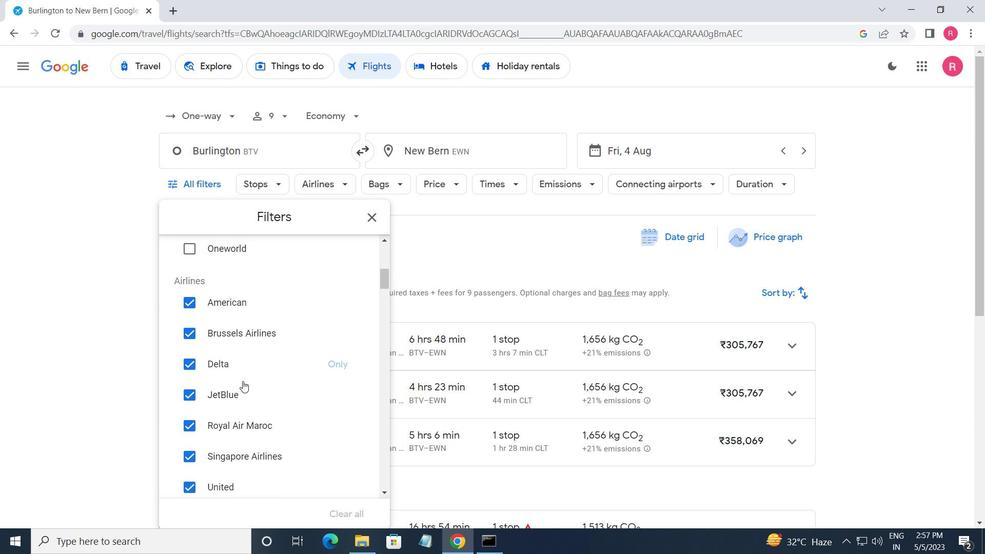 
Action: Mouse scrolled (247, 400) with delta (0, 0)
Screenshot: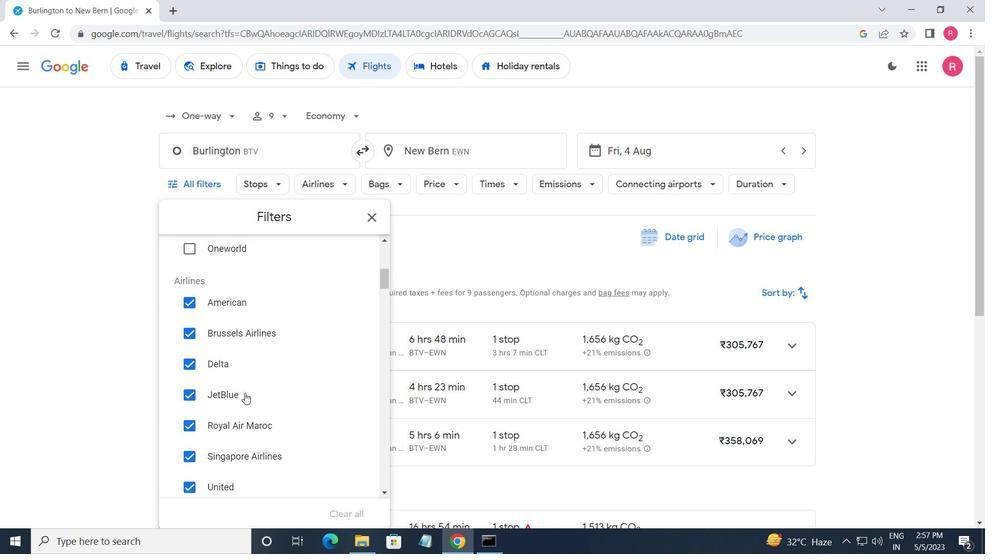 
Action: Mouse moved to (247, 400)
Screenshot: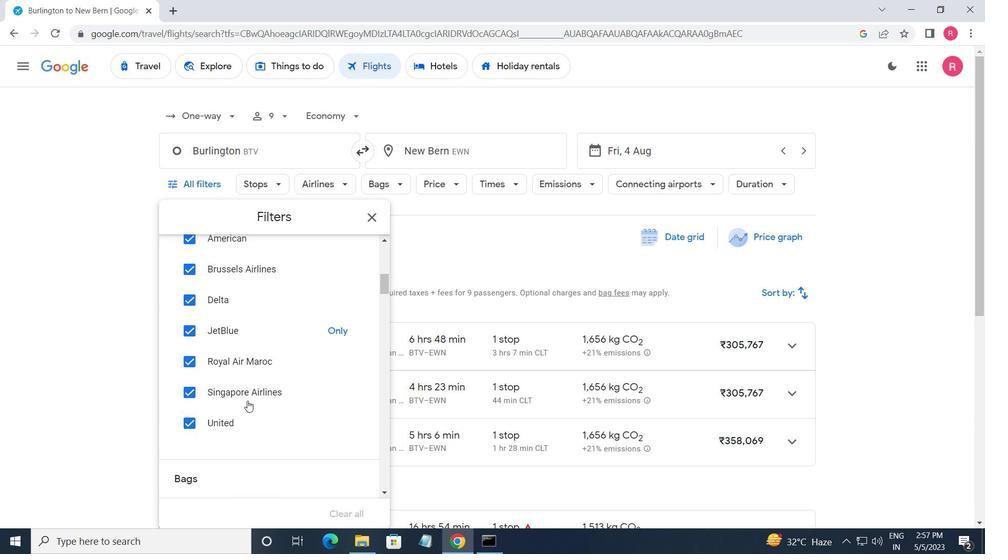 
Action: Mouse scrolled (247, 401) with delta (0, 0)
Screenshot: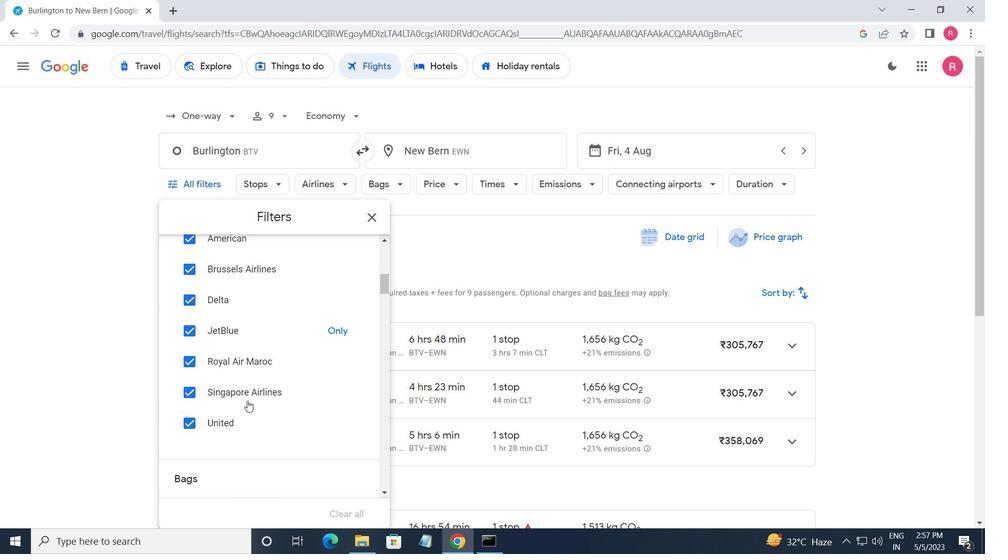 
Action: Mouse moved to (247, 400)
Screenshot: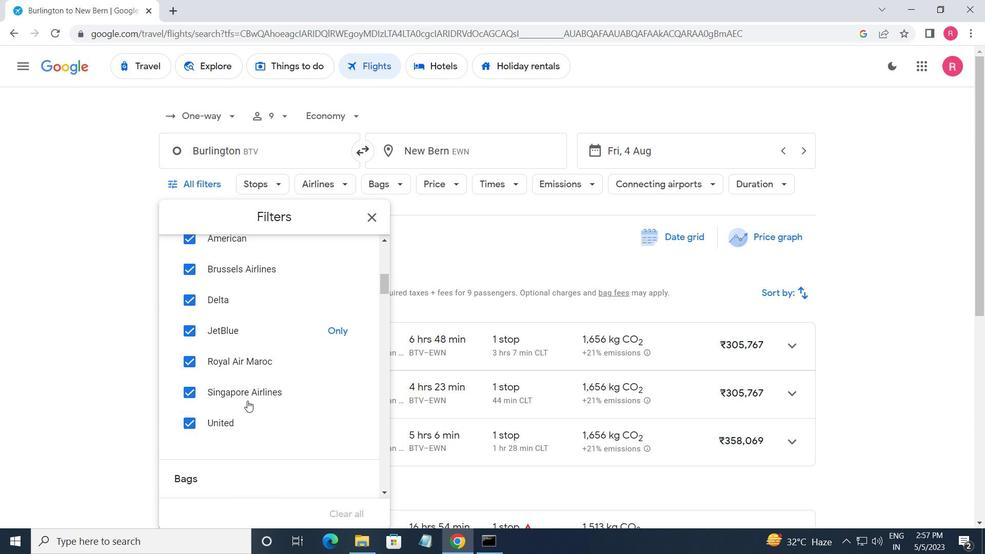
Action: Mouse scrolled (247, 400) with delta (0, 0)
Screenshot: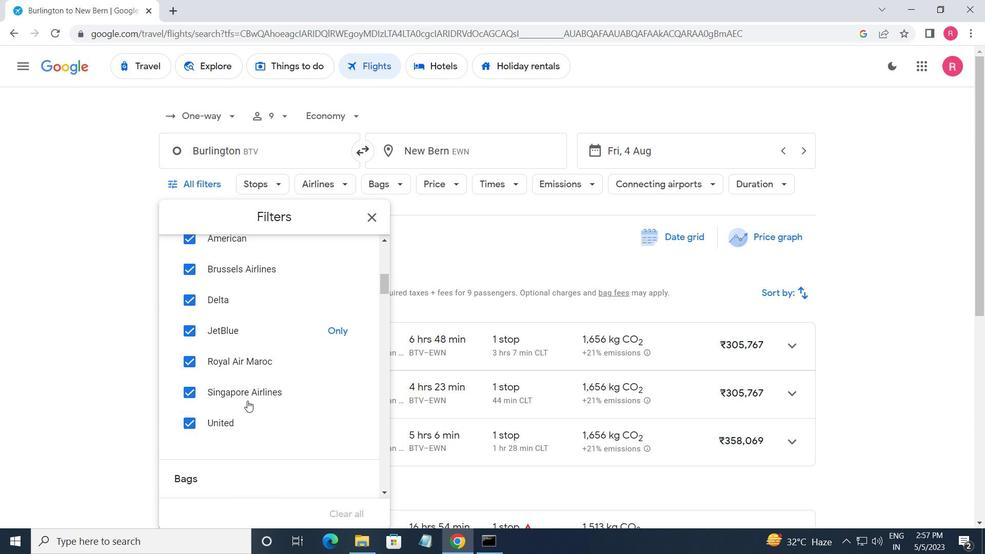 
Action: Mouse moved to (246, 397)
Screenshot: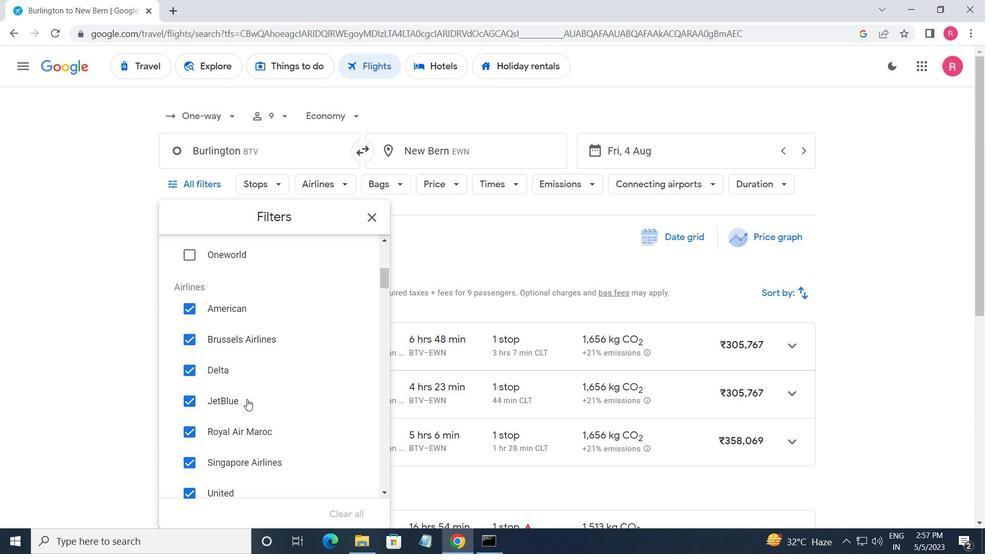 
Action: Mouse scrolled (246, 398) with delta (0, 0)
Screenshot: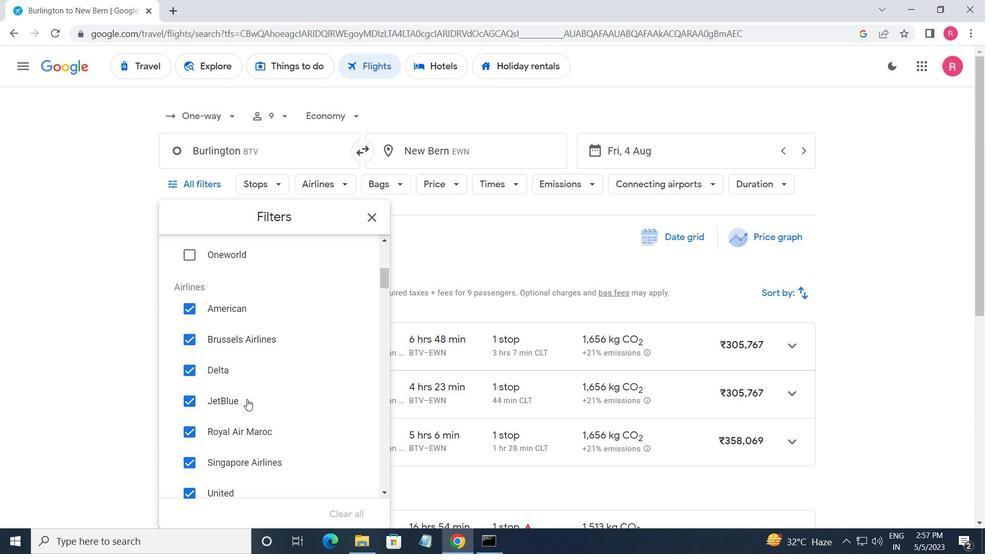 
Action: Mouse scrolled (246, 398) with delta (0, 0)
Screenshot: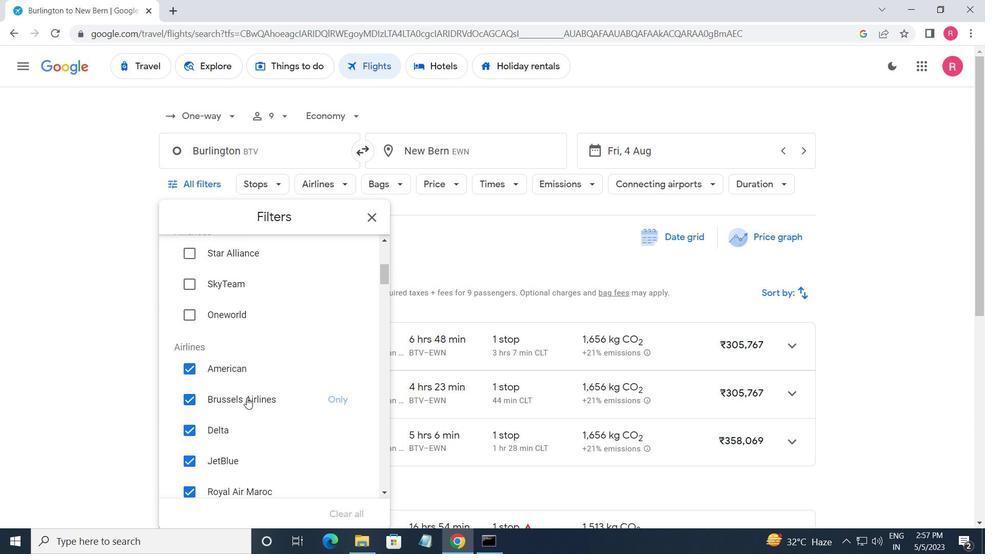 
Action: Mouse moved to (246, 396)
Screenshot: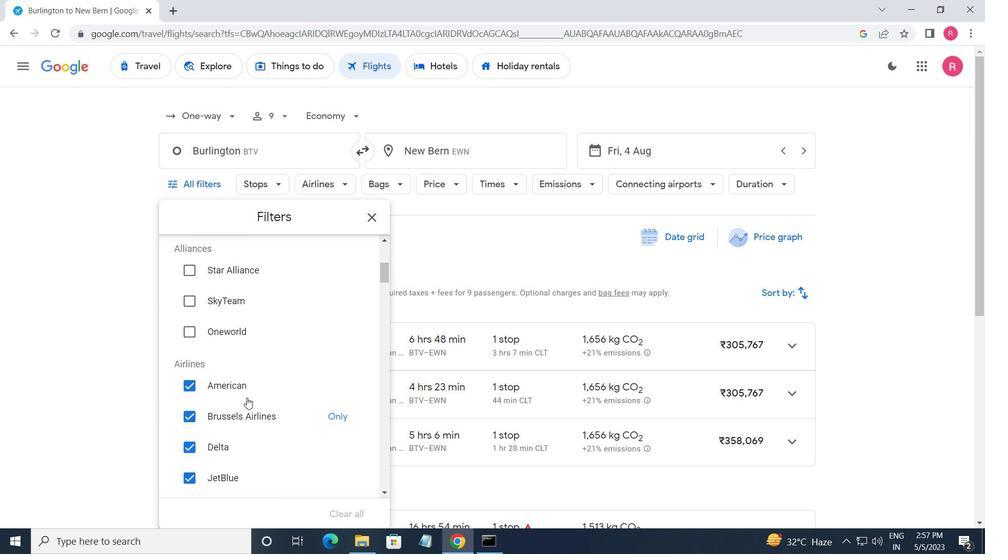 
Action: Mouse scrolled (246, 397) with delta (0, 0)
Screenshot: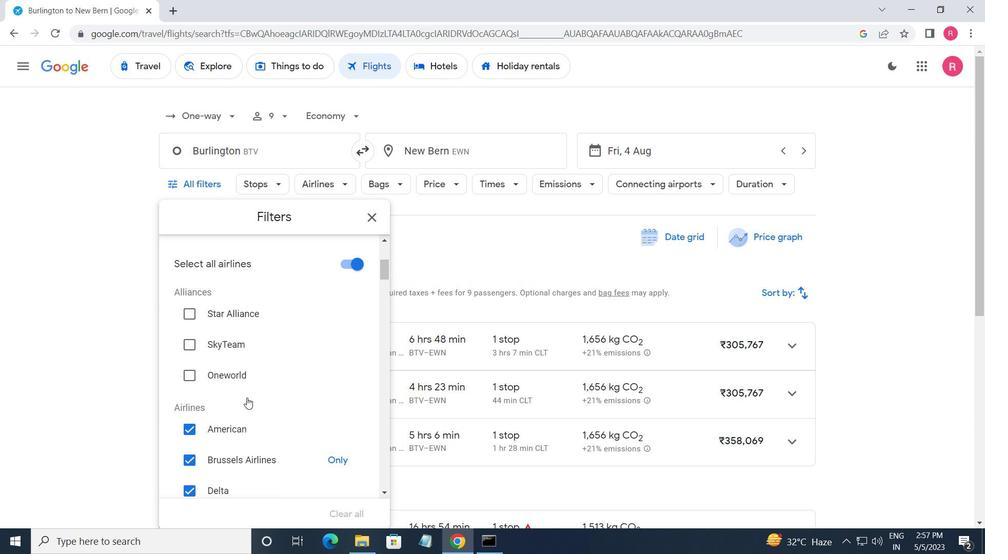 
Action: Mouse moved to (348, 395)
Screenshot: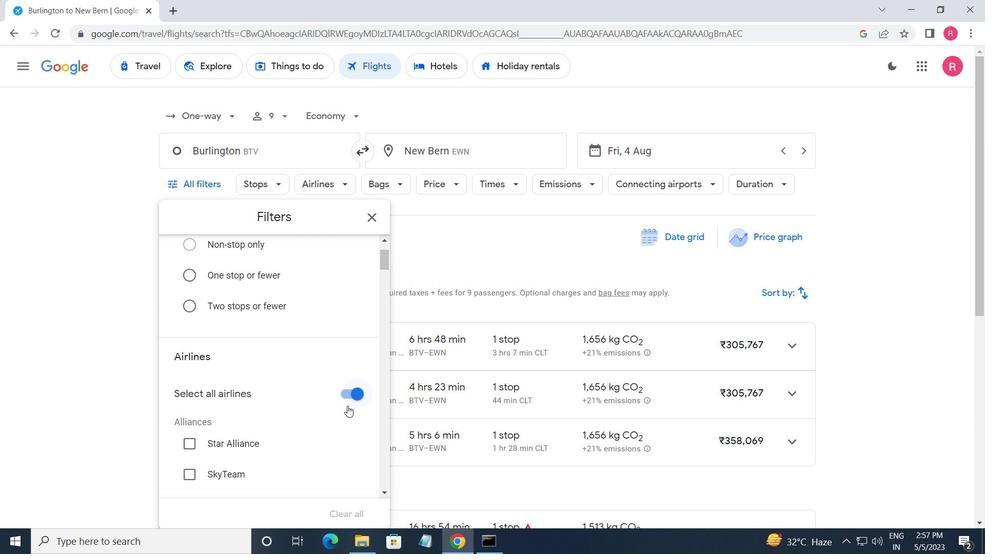 
Action: Mouse pressed left at (348, 395)
Screenshot: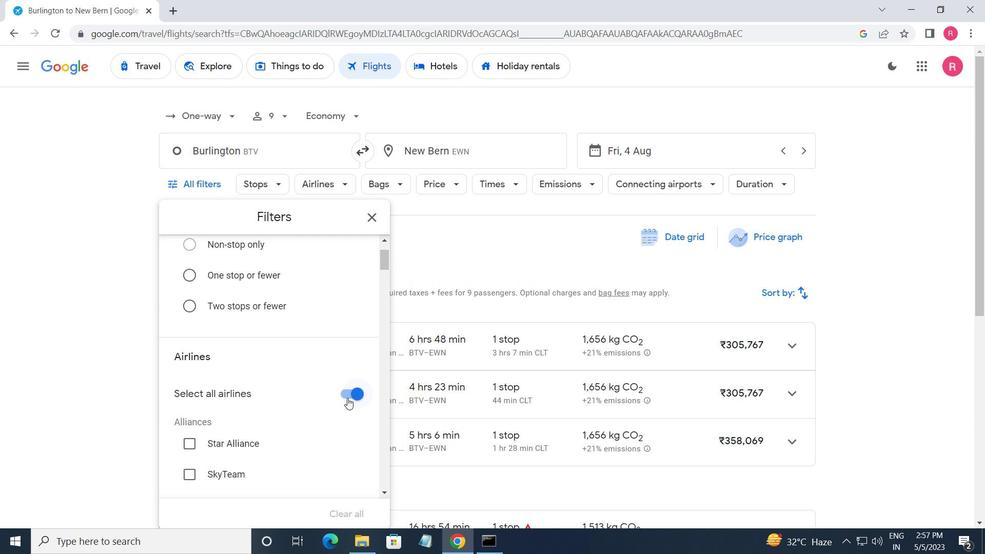 
Action: Mouse moved to (332, 426)
Screenshot: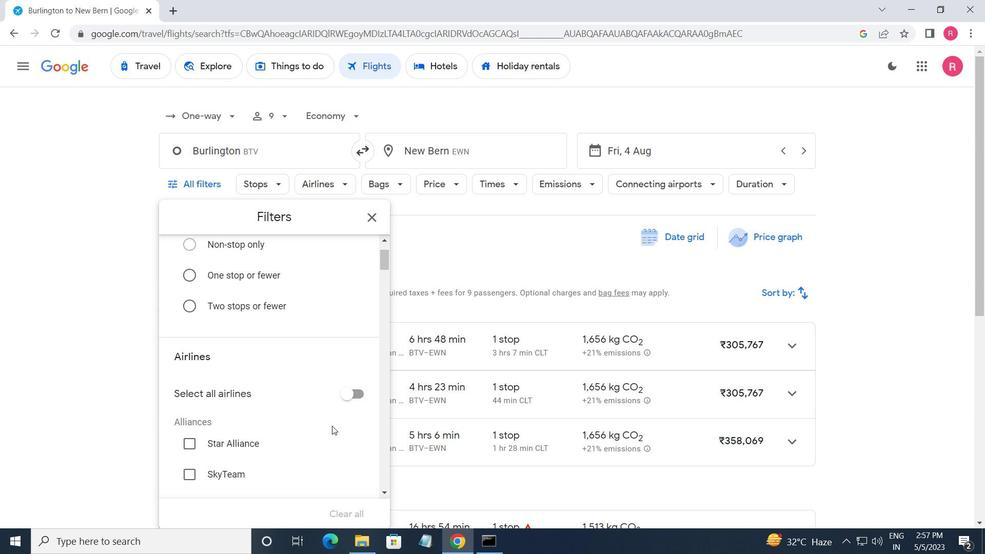 
Action: Mouse scrolled (332, 425) with delta (0, 0)
Screenshot: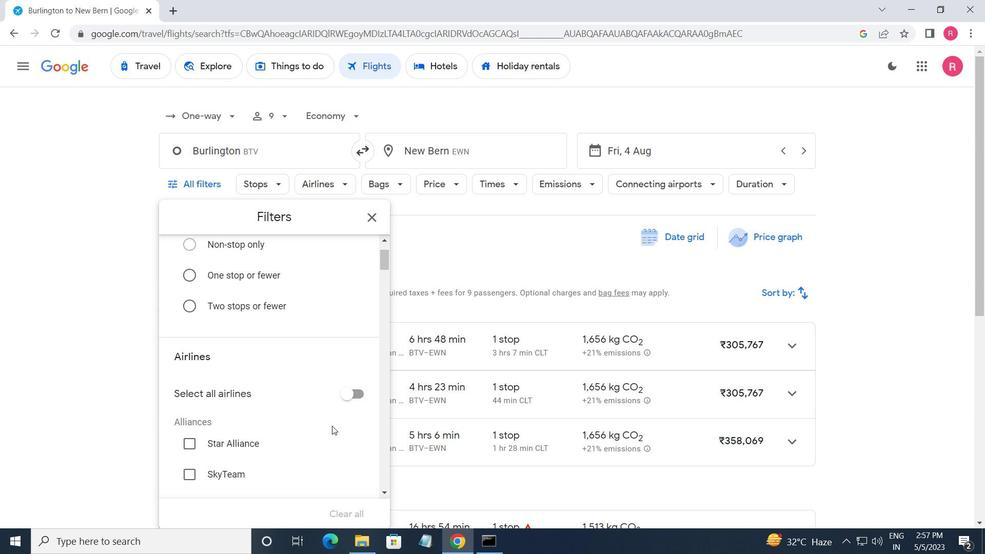 
Action: Mouse moved to (331, 427)
Screenshot: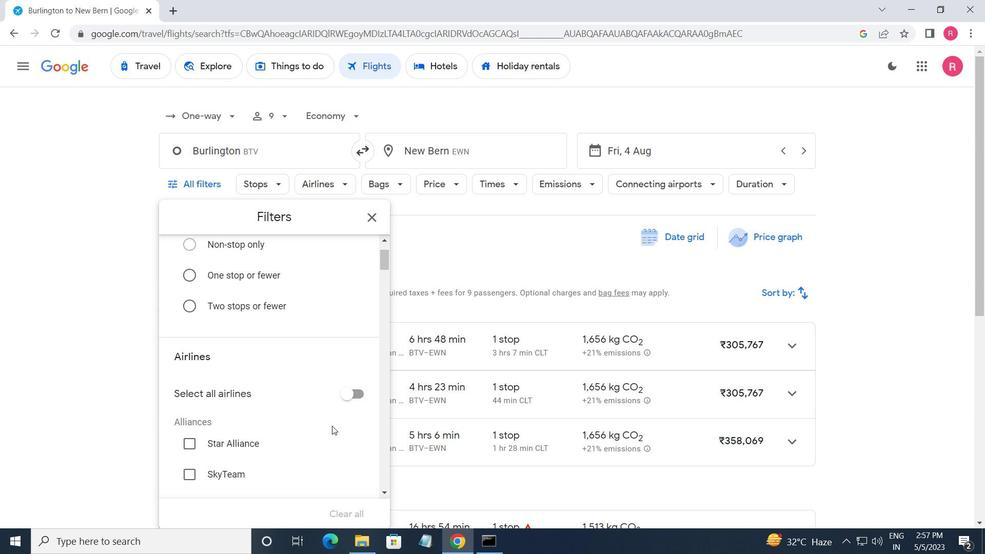 
Action: Mouse scrolled (331, 426) with delta (0, 0)
Screenshot: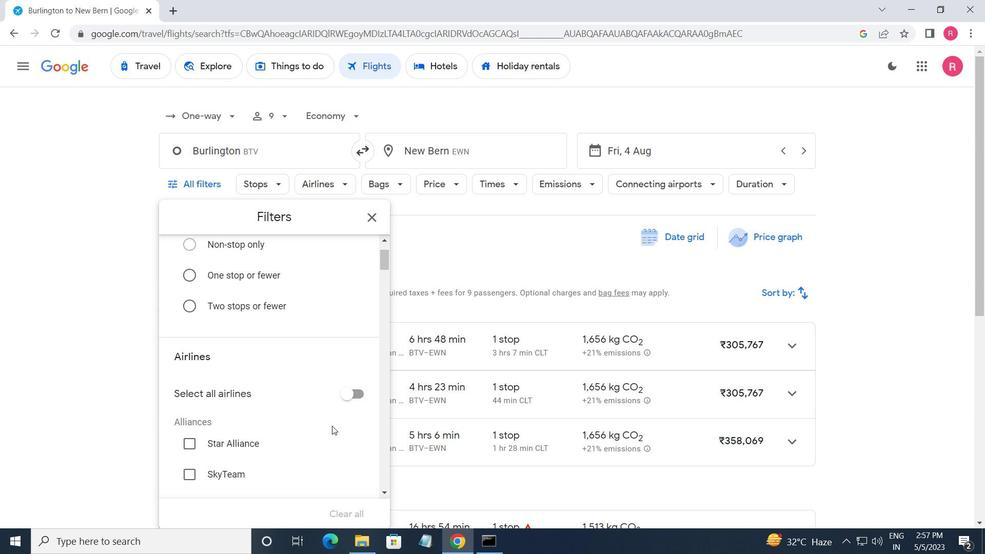 
Action: Mouse scrolled (331, 426) with delta (0, 0)
Screenshot: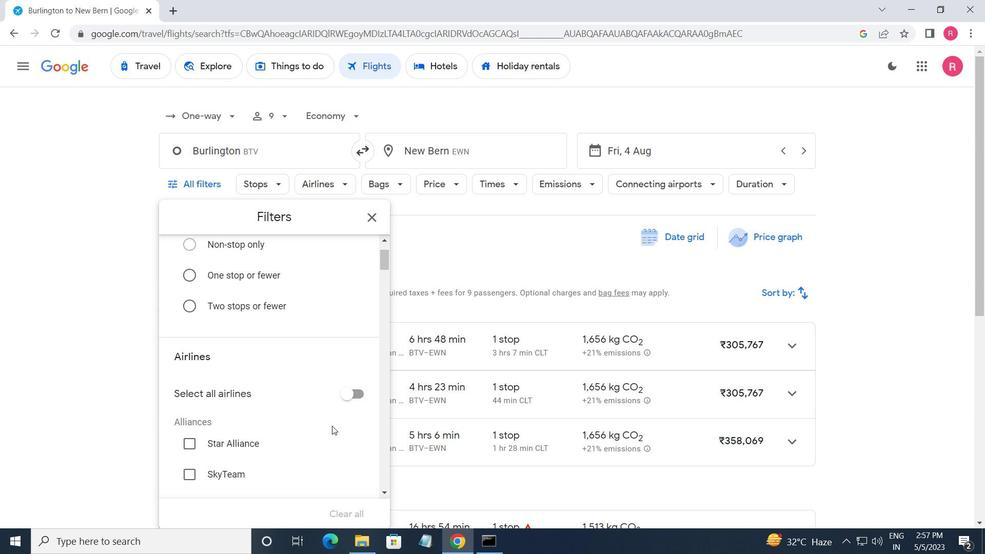 
Action: Mouse scrolled (331, 426) with delta (0, 0)
Screenshot: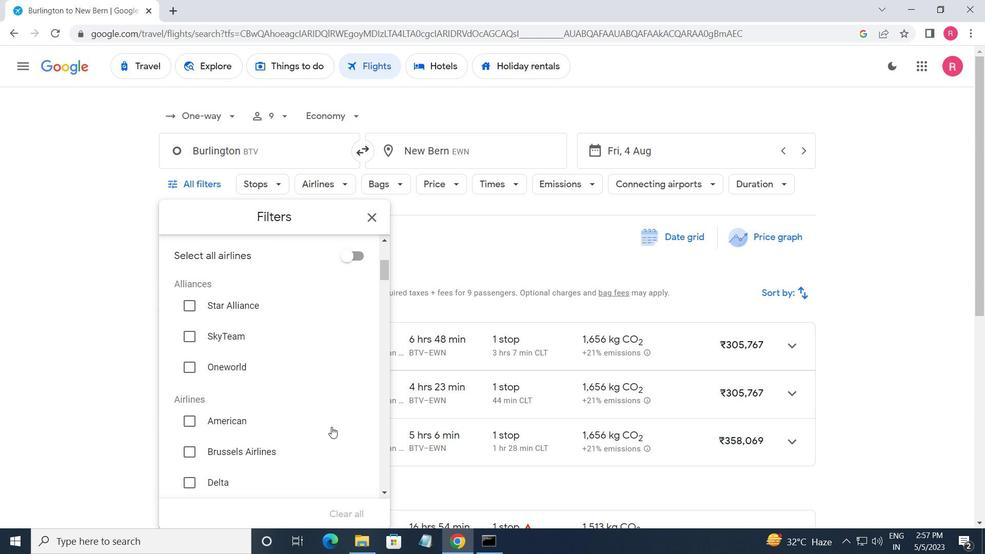 
Action: Mouse moved to (331, 427)
Screenshot: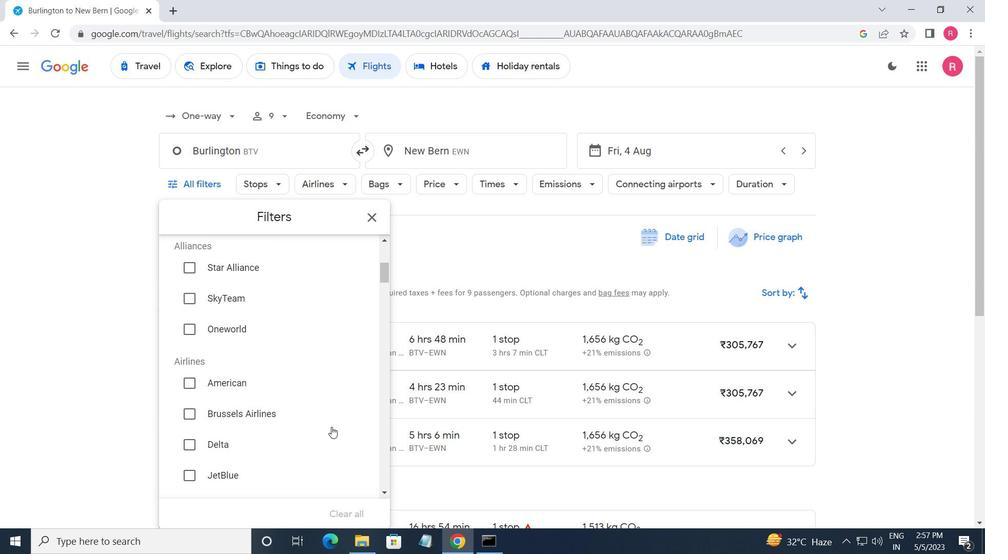 
Action: Mouse scrolled (331, 427) with delta (0, 0)
Screenshot: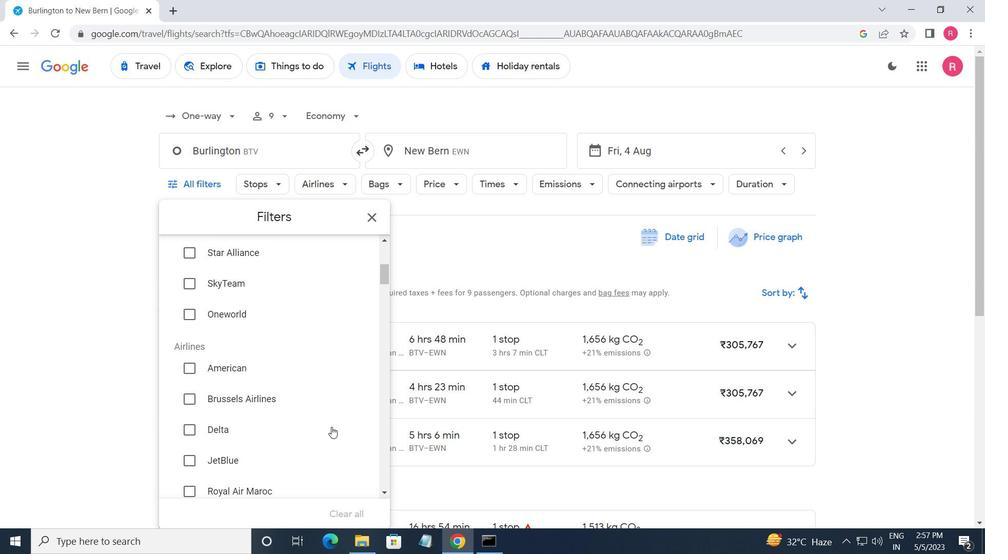 
Action: Mouse scrolled (331, 427) with delta (0, 0)
Screenshot: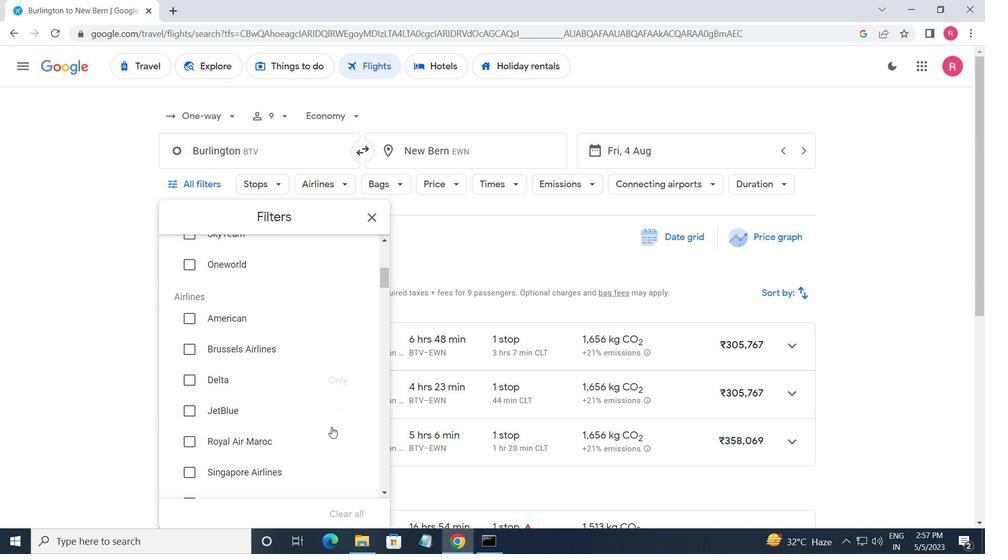 
Action: Mouse moved to (351, 444)
Screenshot: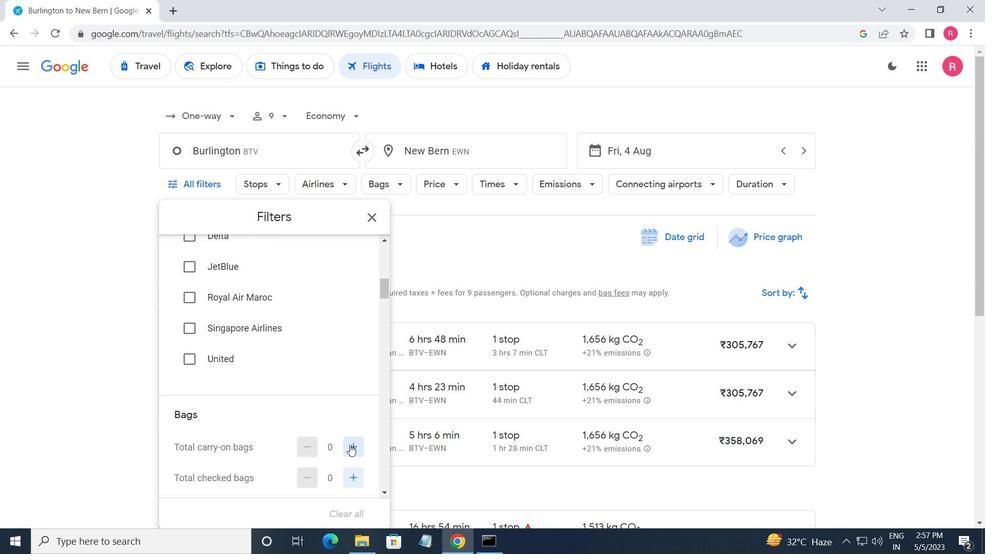 
Action: Mouse pressed left at (351, 444)
Screenshot: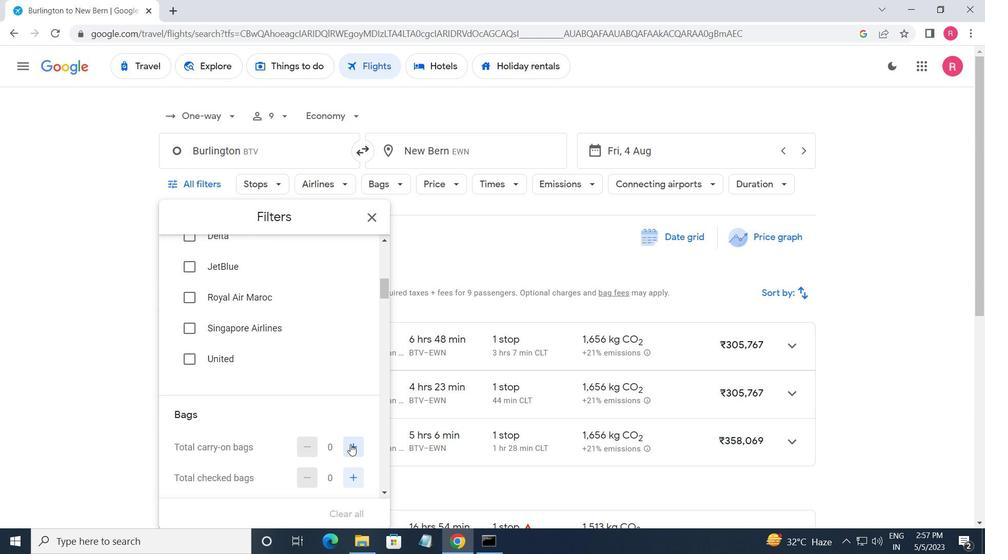
Action: Mouse pressed left at (351, 444)
Screenshot: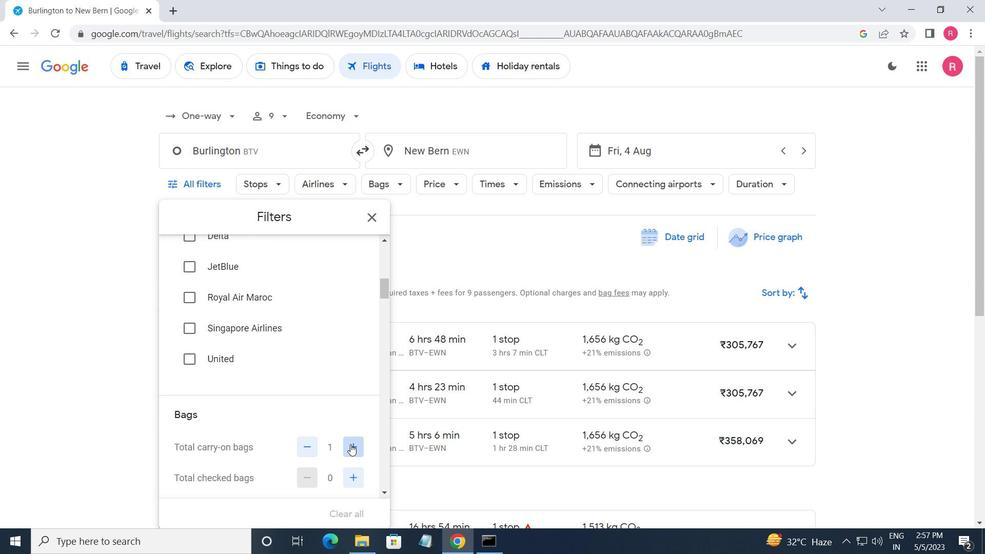 
Action: Mouse moved to (350, 445)
Screenshot: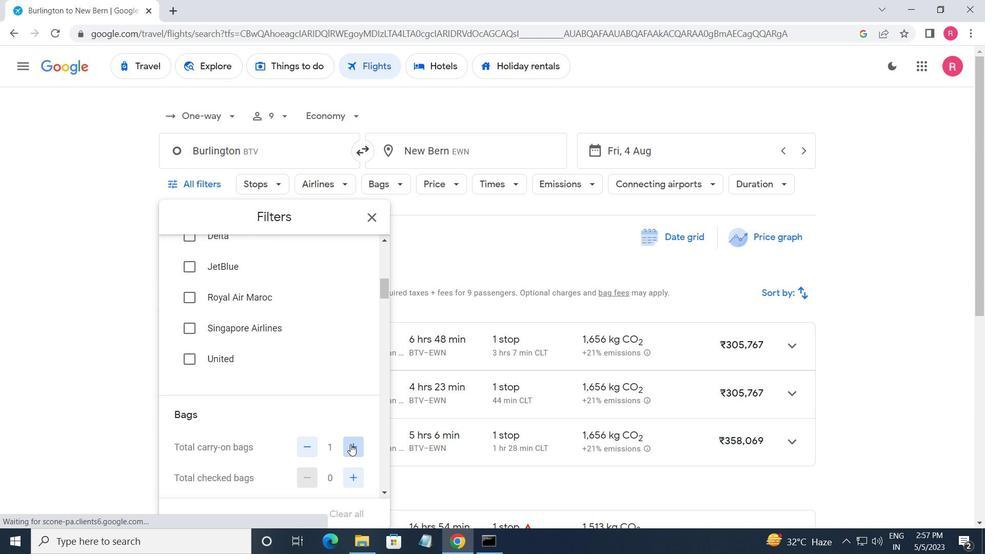 
Action: Mouse scrolled (350, 445) with delta (0, 0)
Screenshot: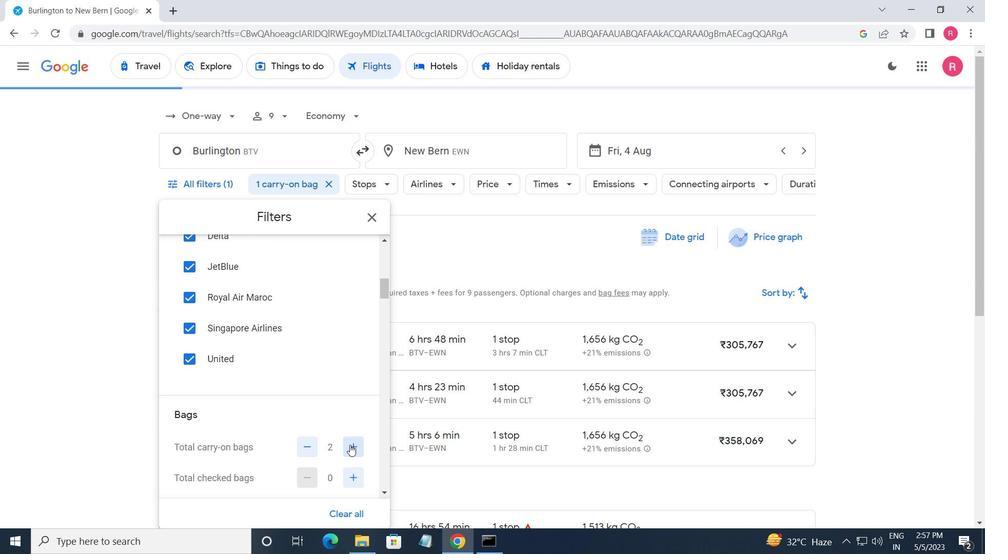 
Action: Mouse scrolled (350, 445) with delta (0, 0)
Screenshot: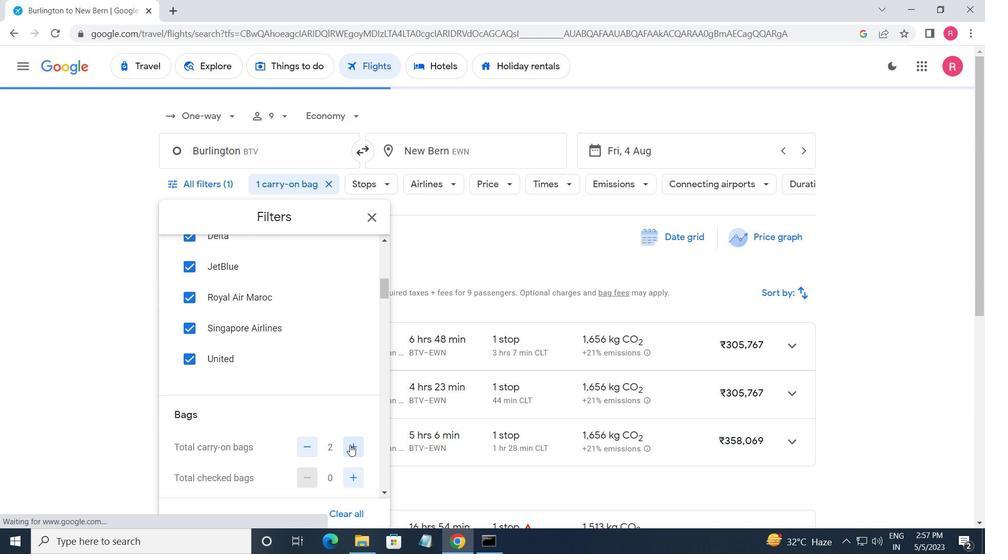 
Action: Mouse scrolled (350, 445) with delta (0, 0)
Screenshot: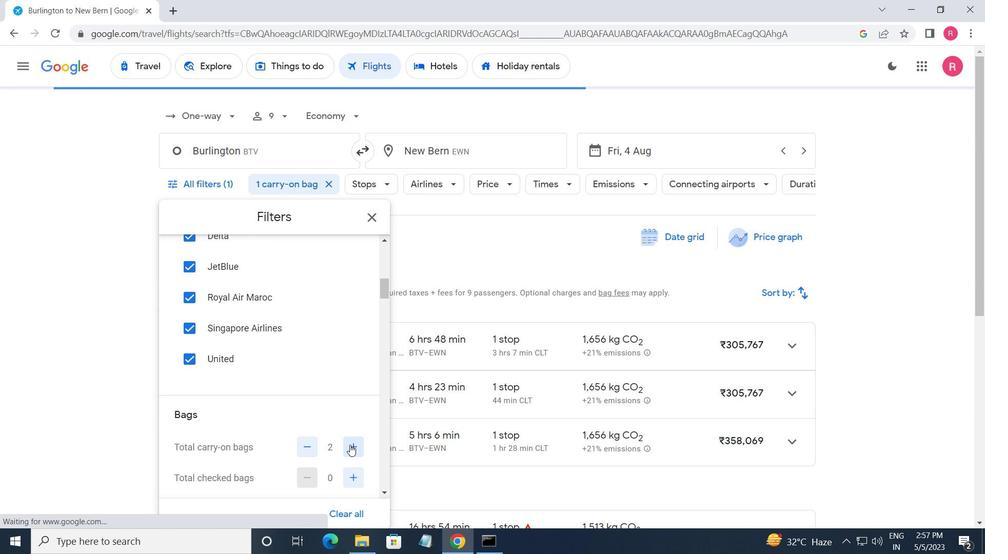 
Action: Mouse scrolled (350, 445) with delta (0, 0)
Screenshot: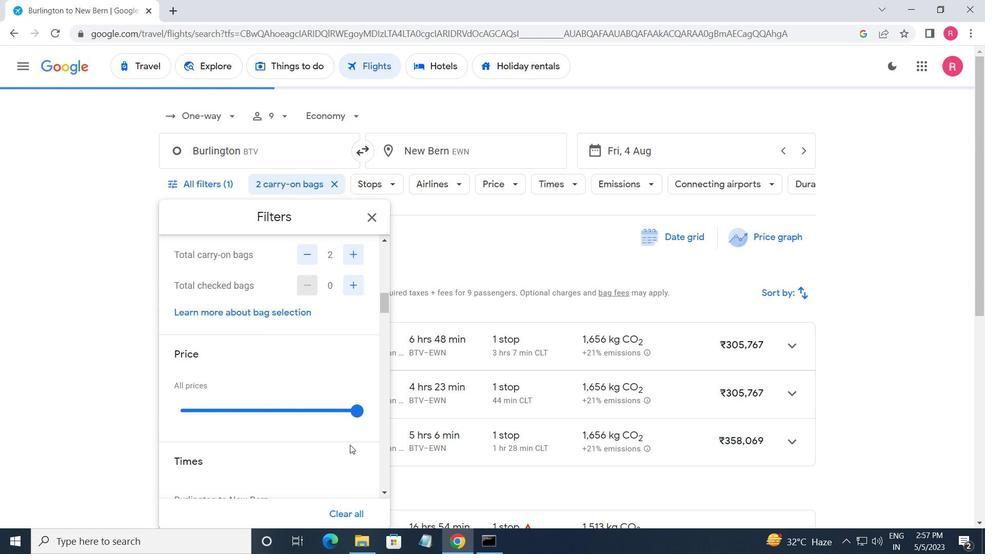 
Action: Mouse moved to (362, 347)
Screenshot: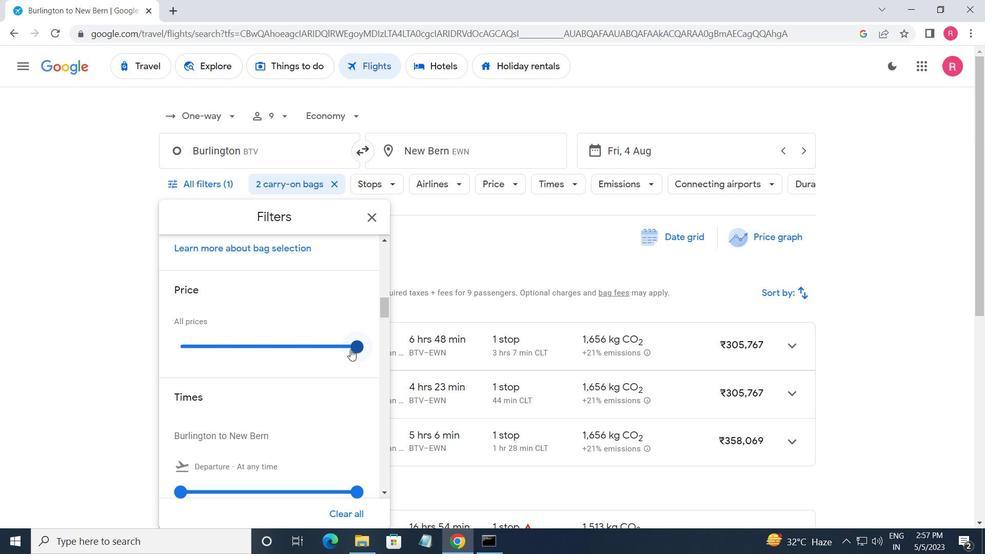 
Action: Mouse pressed left at (362, 347)
Screenshot: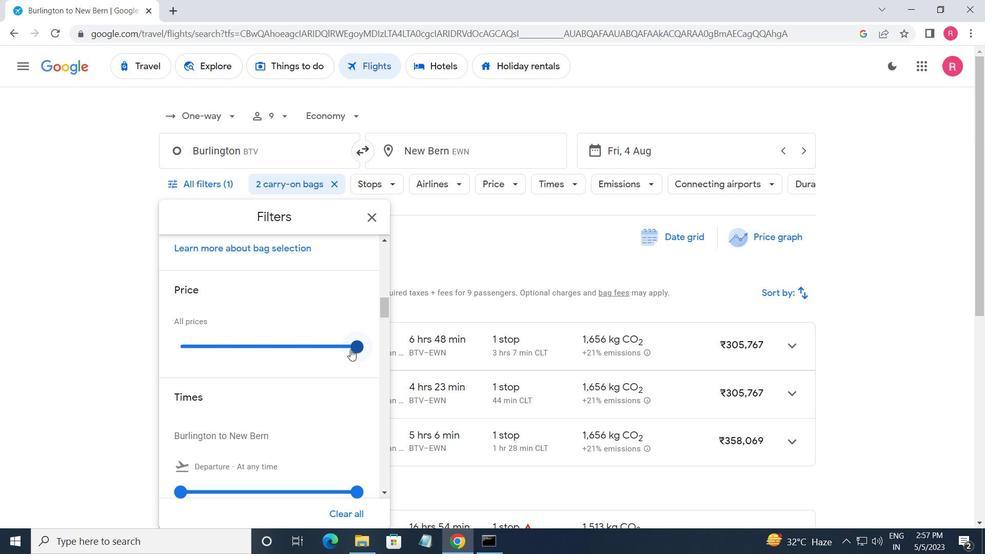 
Action: Mouse moved to (244, 402)
Screenshot: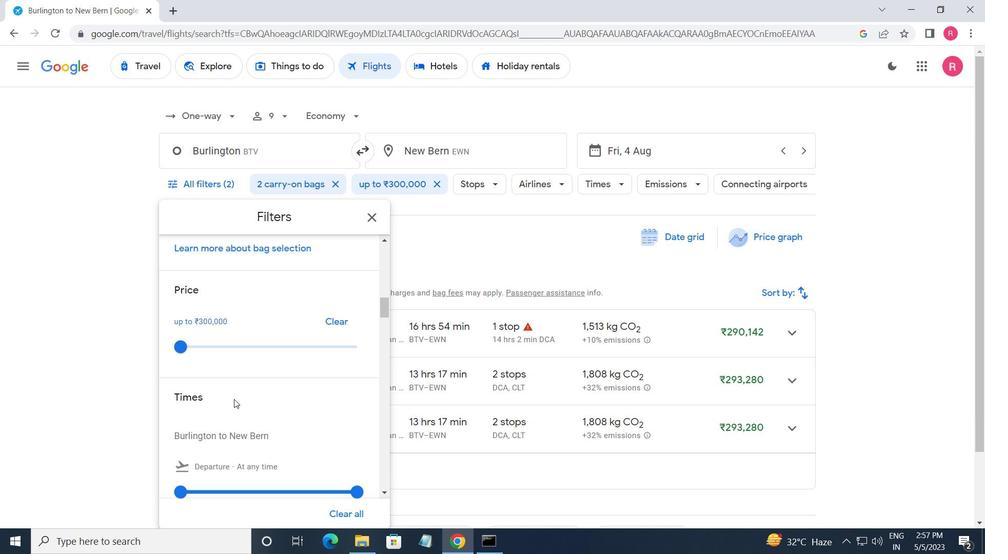 
Action: Mouse scrolled (244, 402) with delta (0, 0)
Screenshot: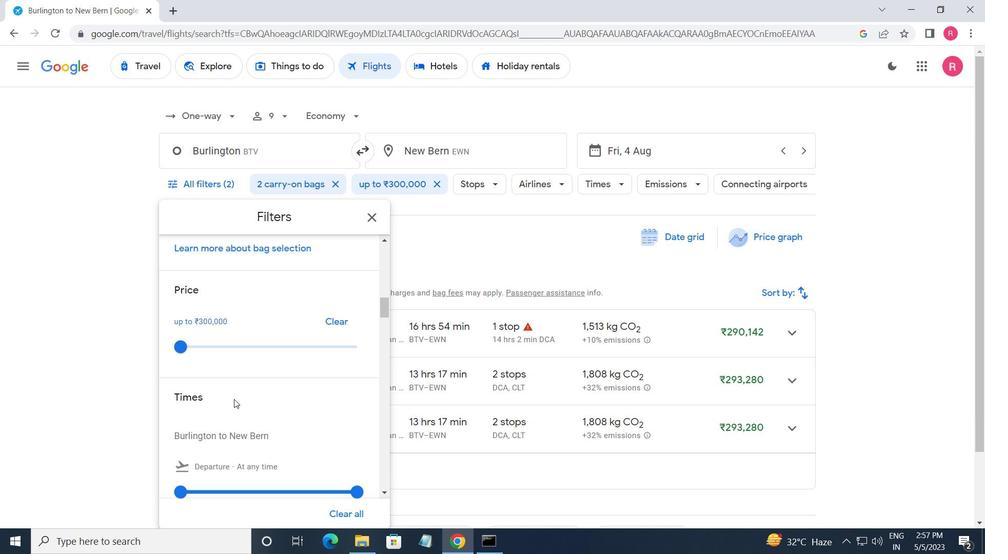 
Action: Mouse moved to (245, 407)
Screenshot: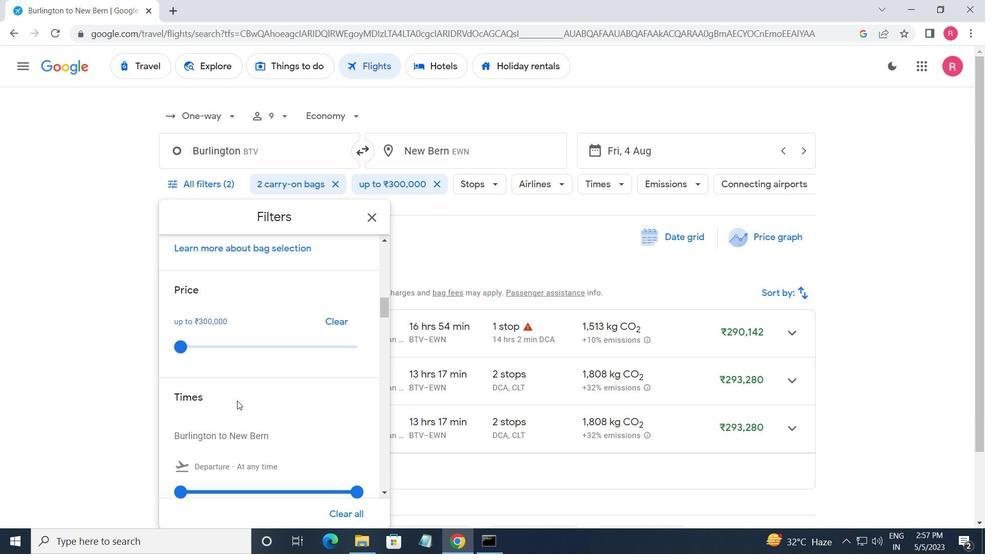 
Action: Mouse scrolled (245, 406) with delta (0, 0)
Screenshot: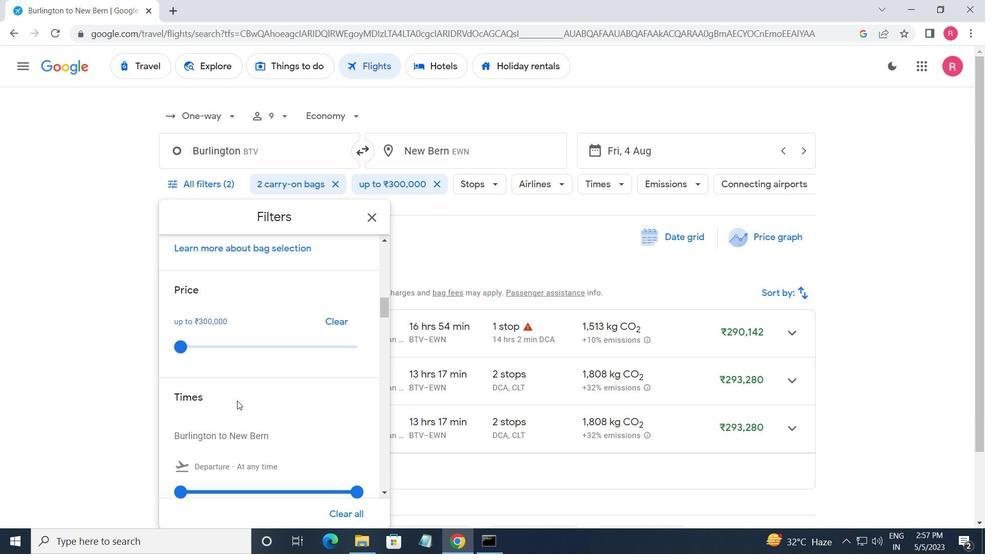 
Action: Mouse scrolled (245, 406) with delta (0, 0)
Screenshot: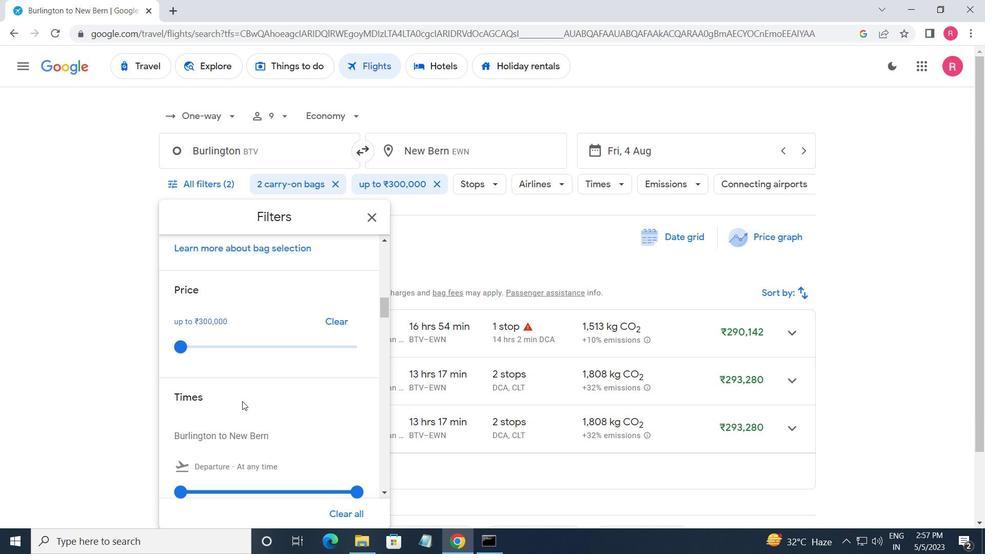 
Action: Mouse moved to (183, 310)
Screenshot: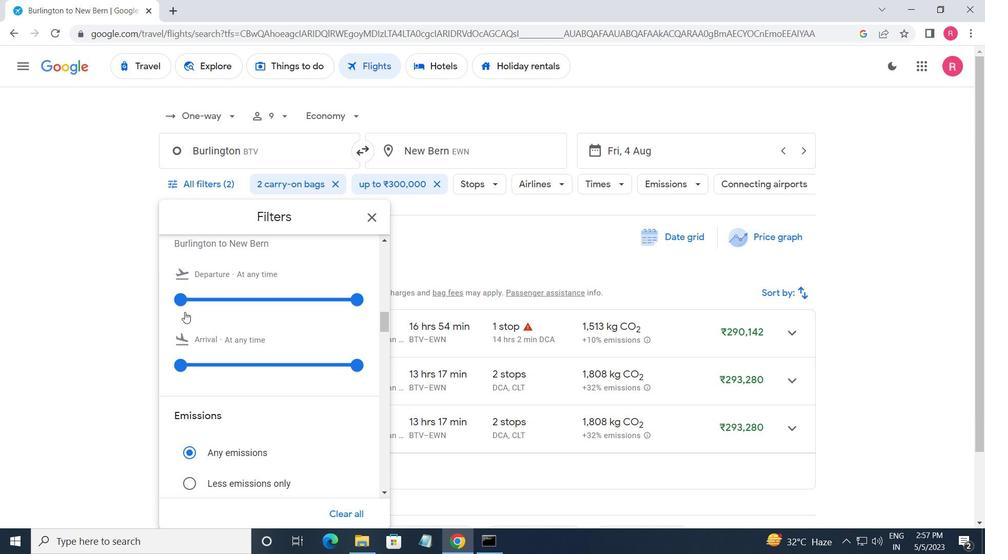 
Action: Mouse pressed left at (183, 310)
Screenshot: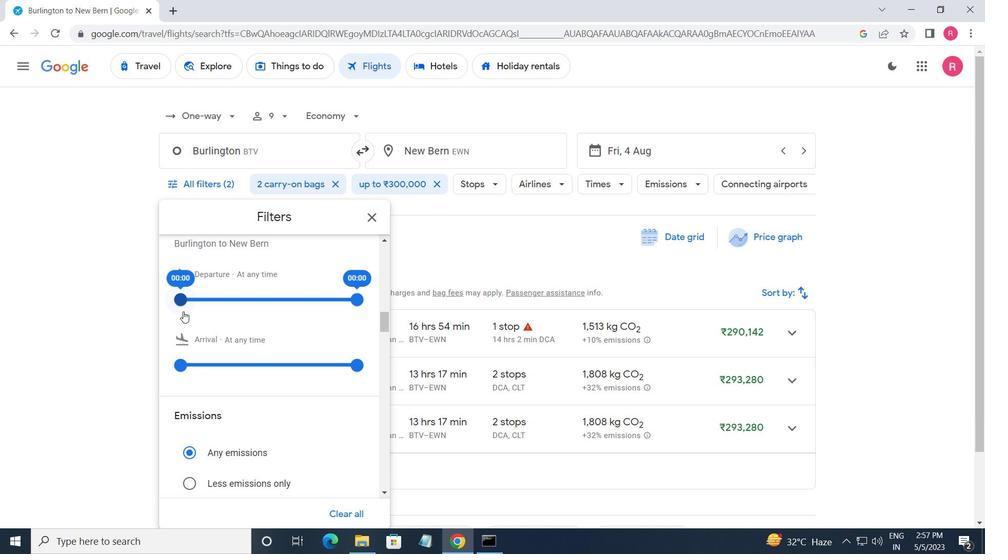 
Action: Mouse moved to (351, 298)
Screenshot: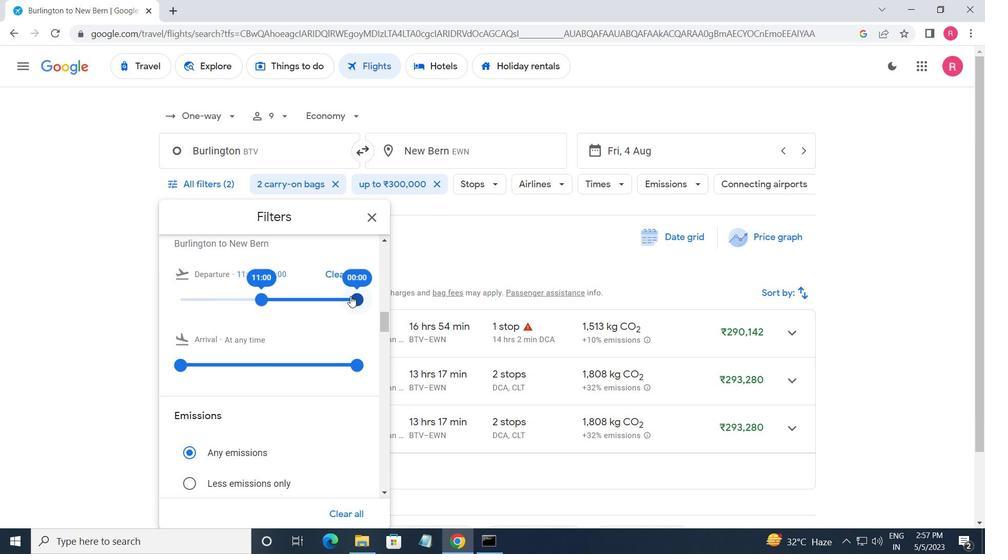
Action: Mouse pressed left at (351, 298)
Screenshot: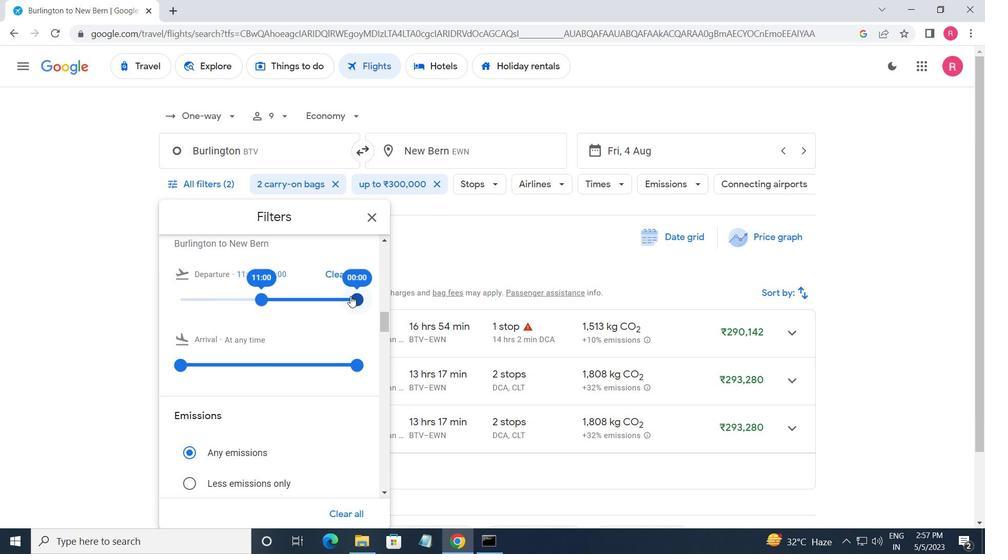 
Action: Mouse moved to (375, 220)
Screenshot: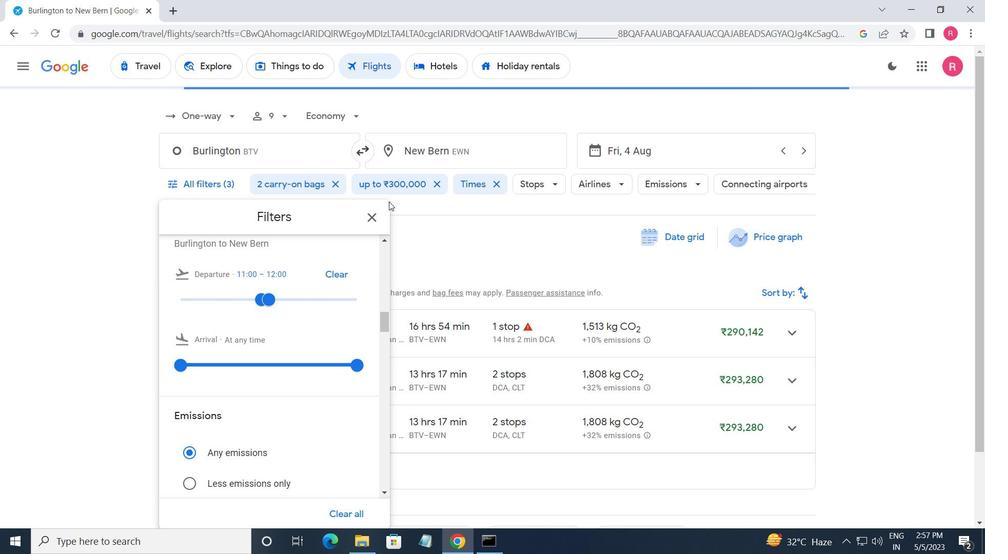 
Action: Mouse pressed left at (375, 220)
Screenshot: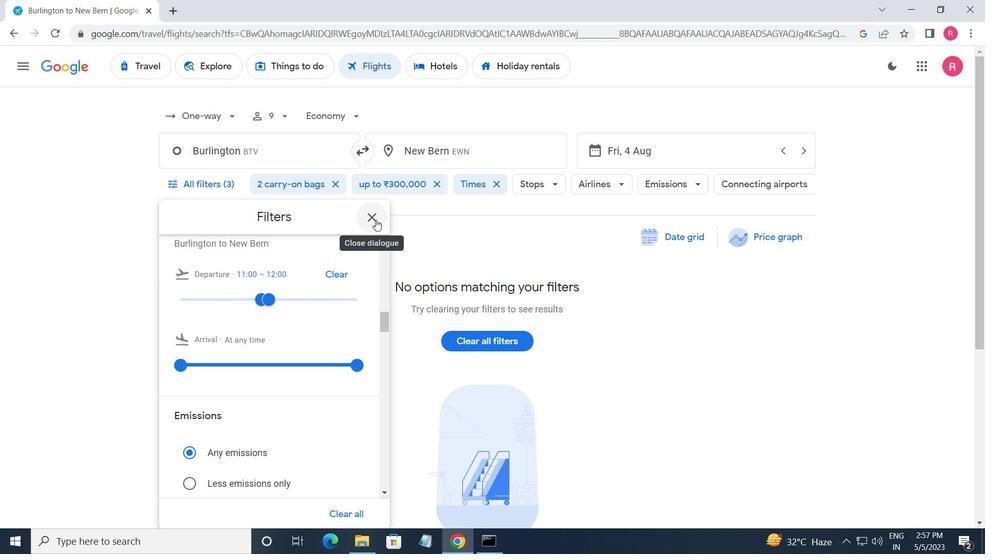 
Action: Mouse moved to (372, 221)
Screenshot: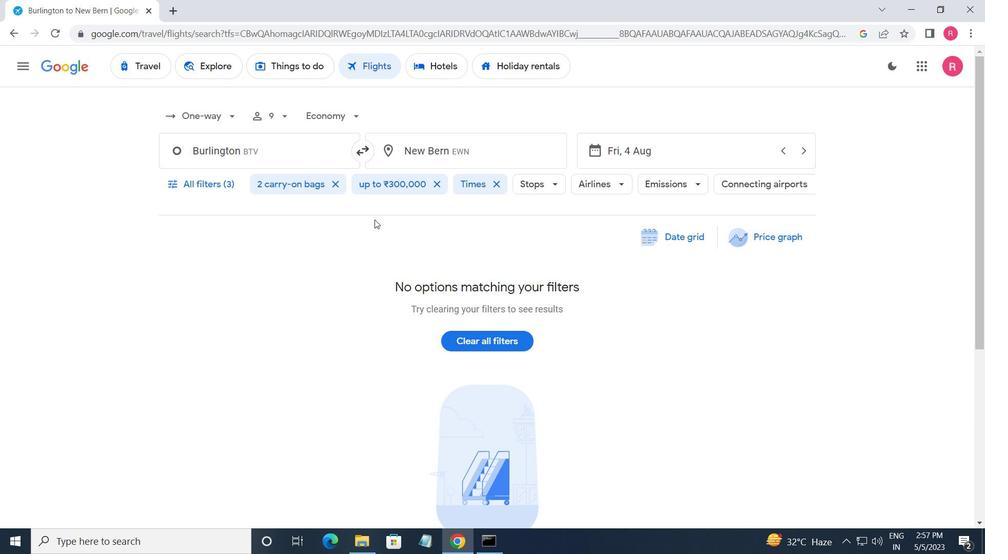 
